 Task: Search one way flight ticket for 2 adults, 2 children, 2 infants in seat in first from Shreveport: Shreveport Regional Airport to Springfield: Abraham Lincoln Capital Airport on 5-2-2023. Choice of flights is Southwest. Number of bags: 7 checked bags. Price is upto 96000. Outbound departure time preference is 14:15.
Action: Mouse moved to (322, 270)
Screenshot: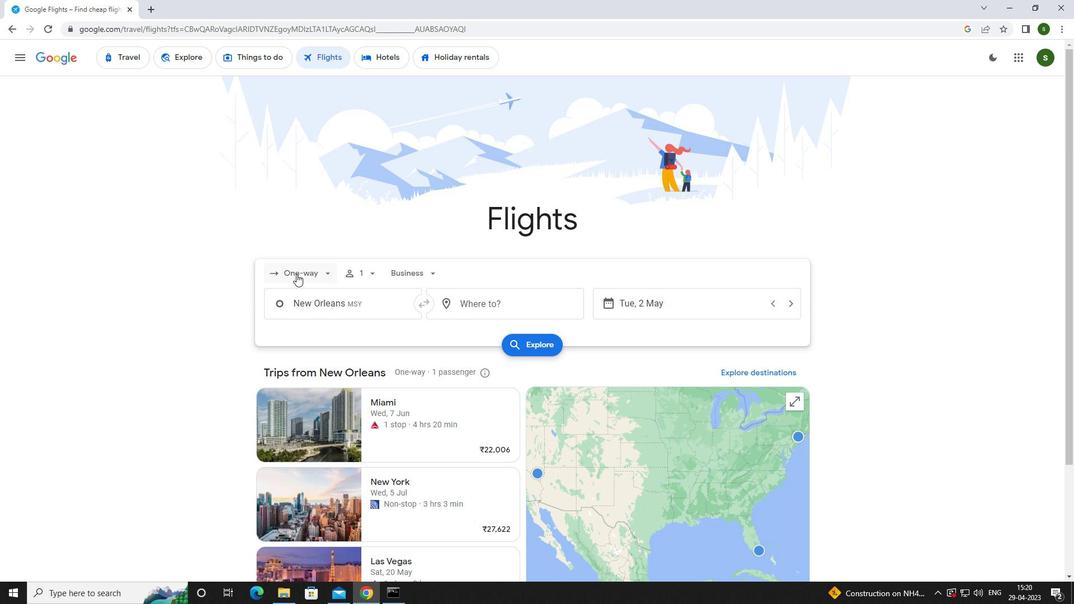 
Action: Mouse pressed left at (322, 270)
Screenshot: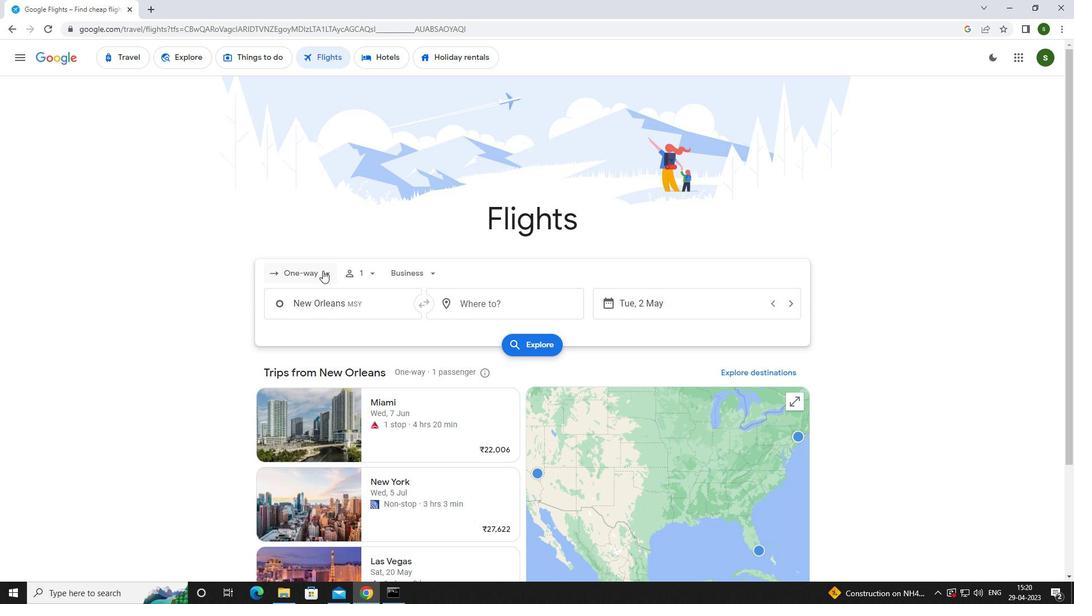 
Action: Mouse moved to (324, 324)
Screenshot: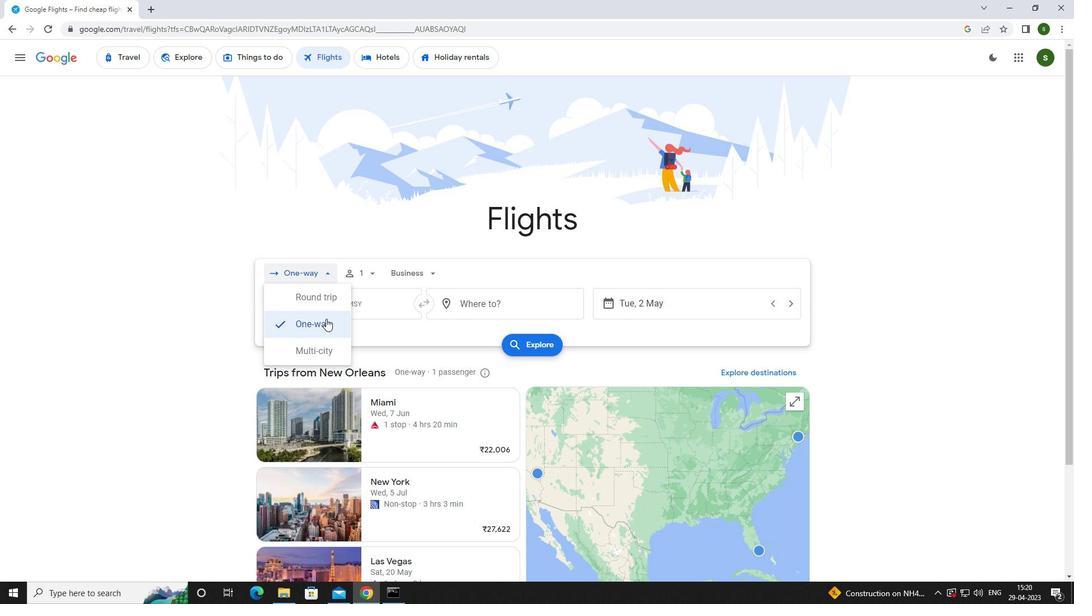 
Action: Mouse pressed left at (324, 324)
Screenshot: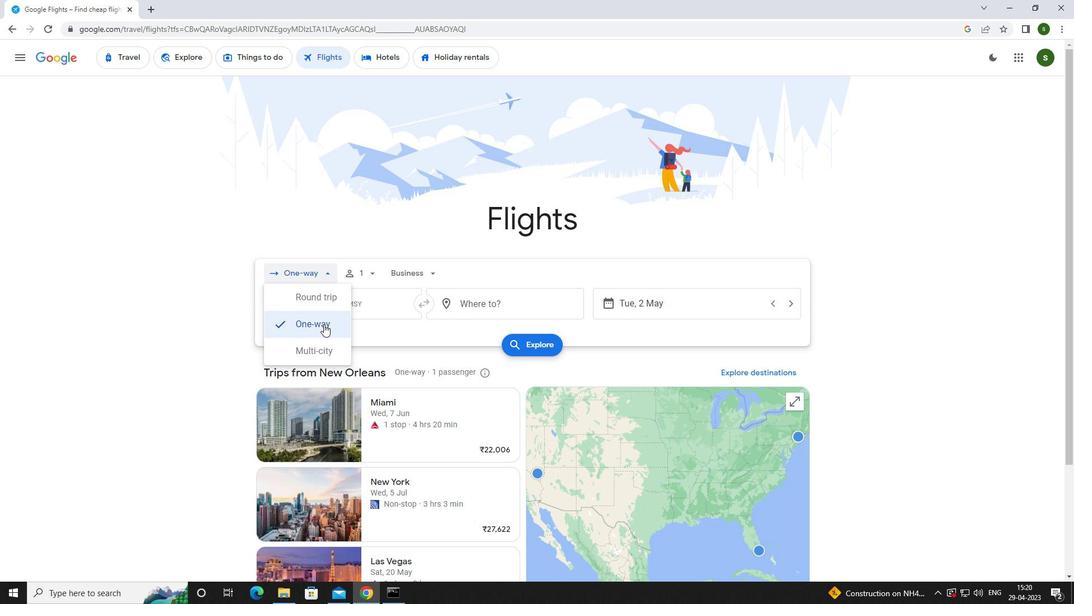 
Action: Mouse moved to (369, 278)
Screenshot: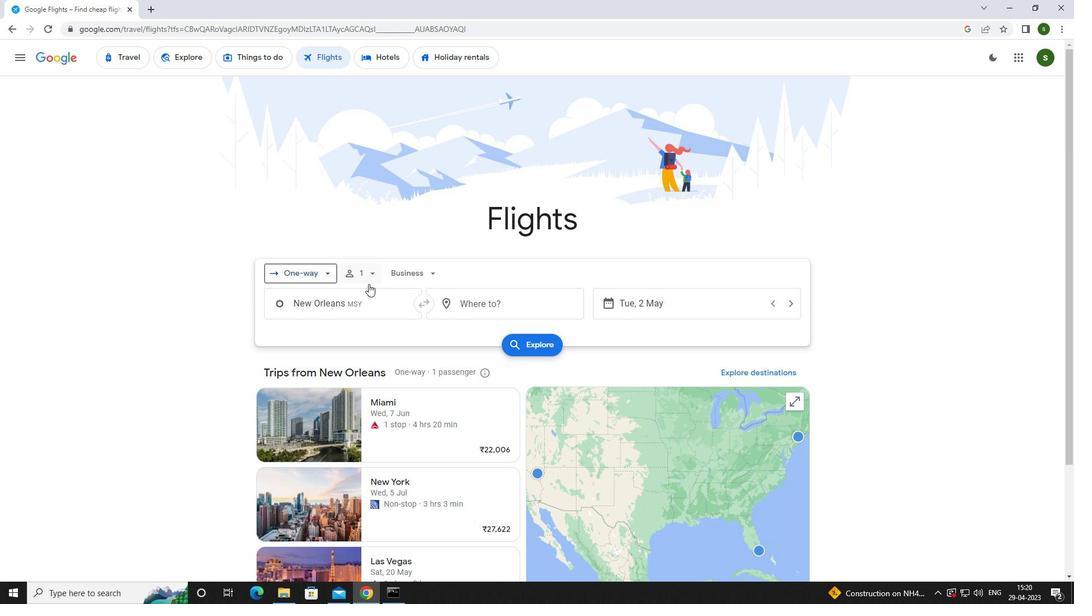 
Action: Mouse pressed left at (369, 278)
Screenshot: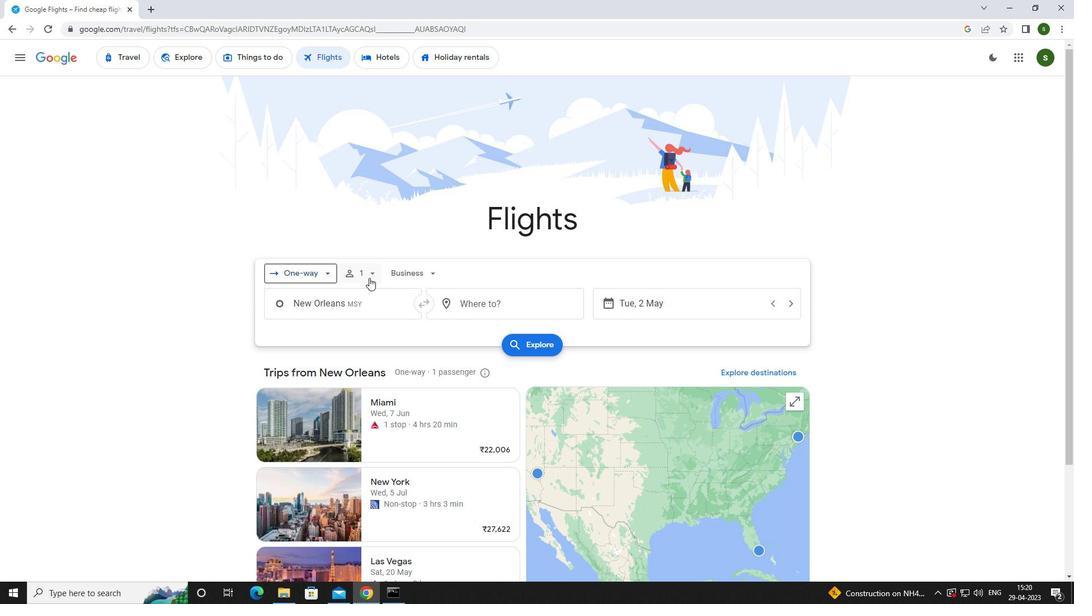 
Action: Mouse moved to (462, 298)
Screenshot: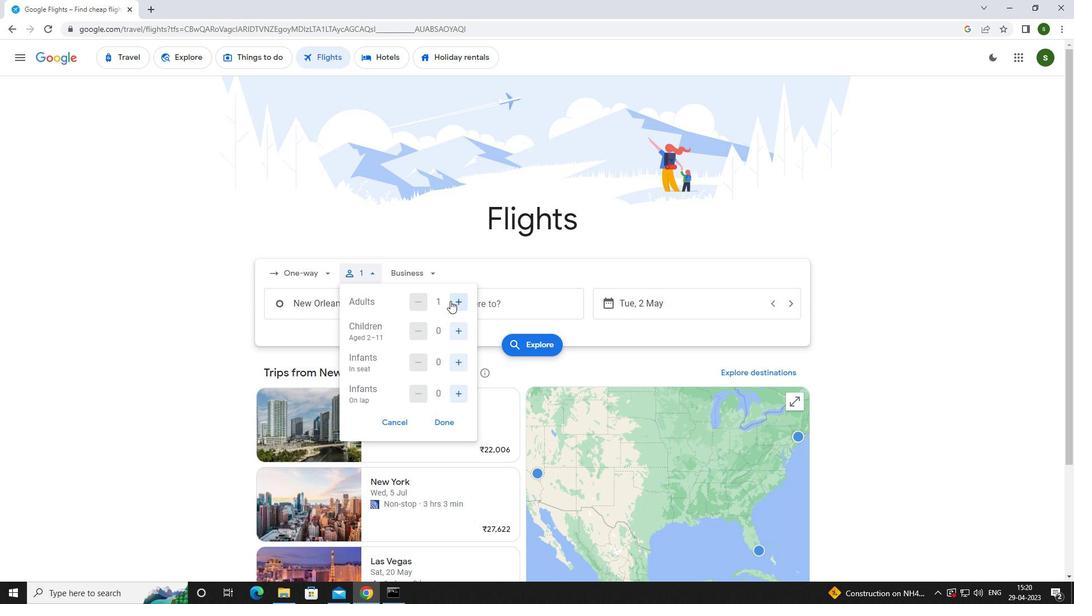 
Action: Mouse pressed left at (462, 298)
Screenshot: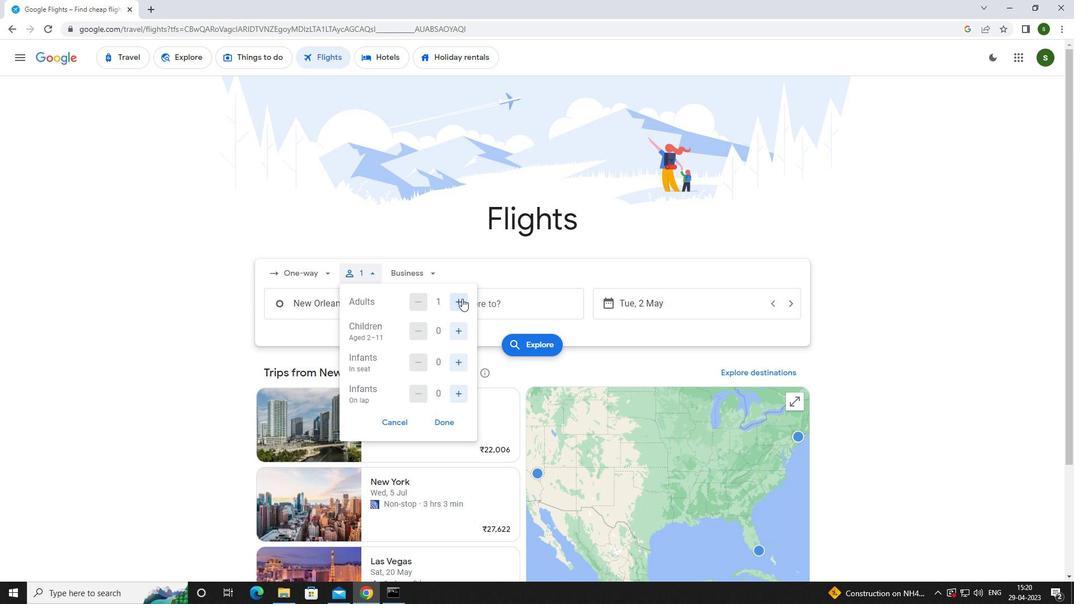 
Action: Mouse moved to (460, 330)
Screenshot: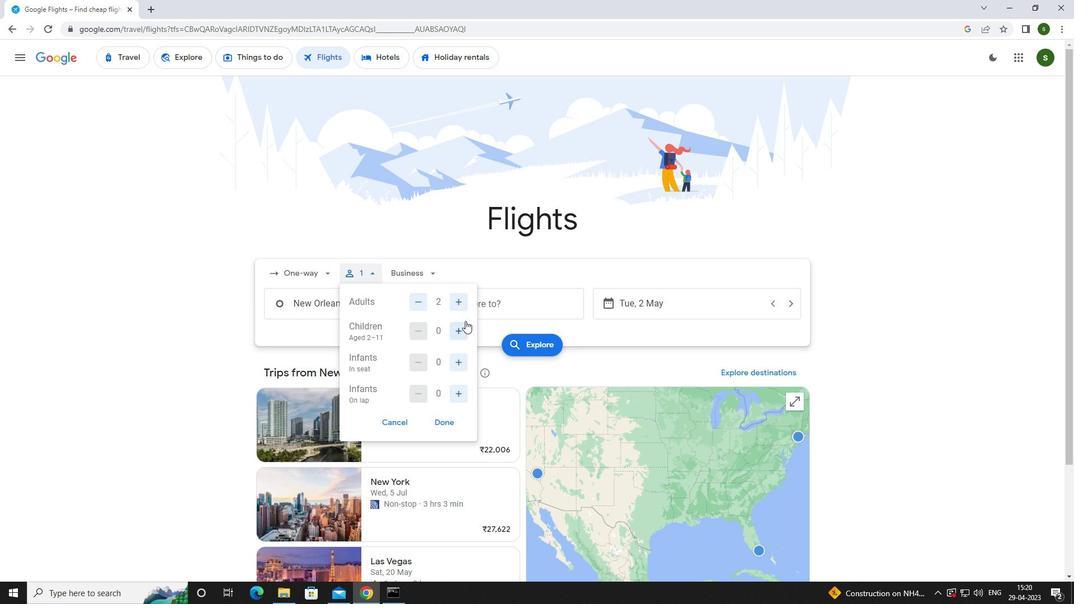 
Action: Mouse pressed left at (460, 330)
Screenshot: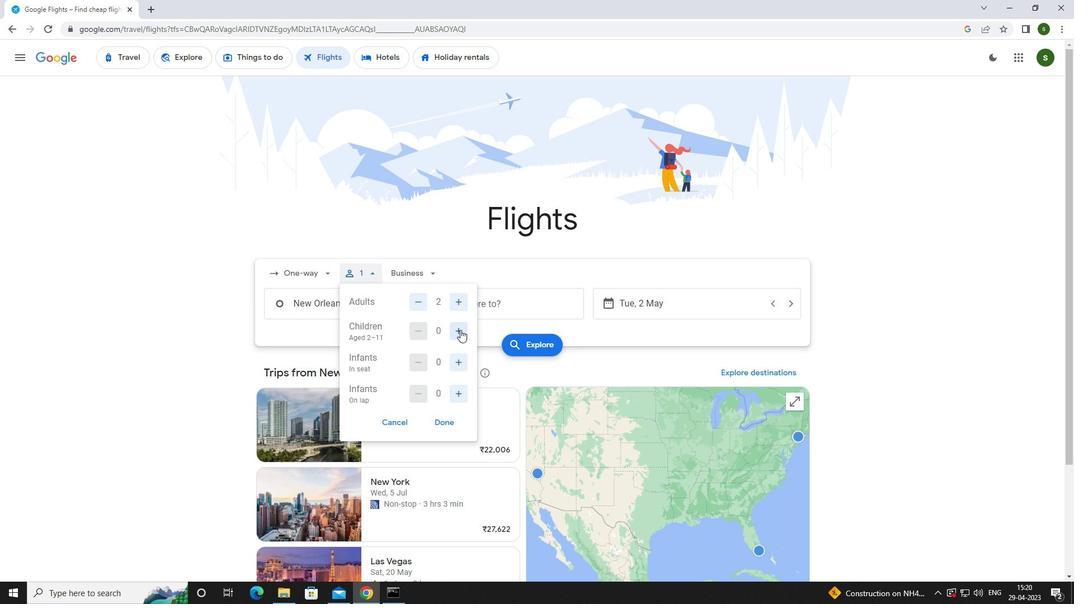 
Action: Mouse pressed left at (460, 330)
Screenshot: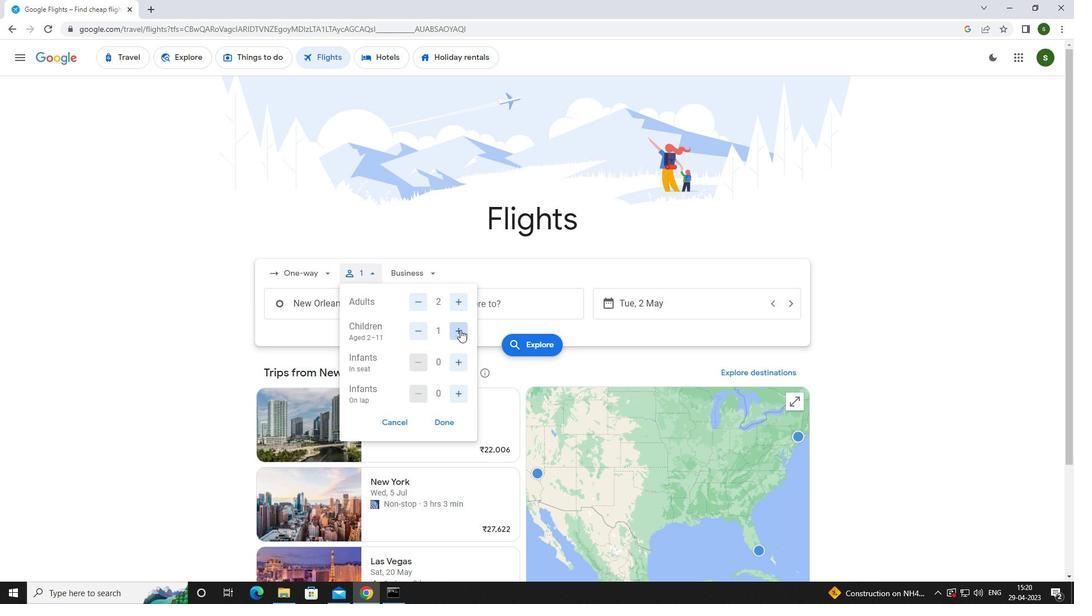 
Action: Mouse moved to (456, 358)
Screenshot: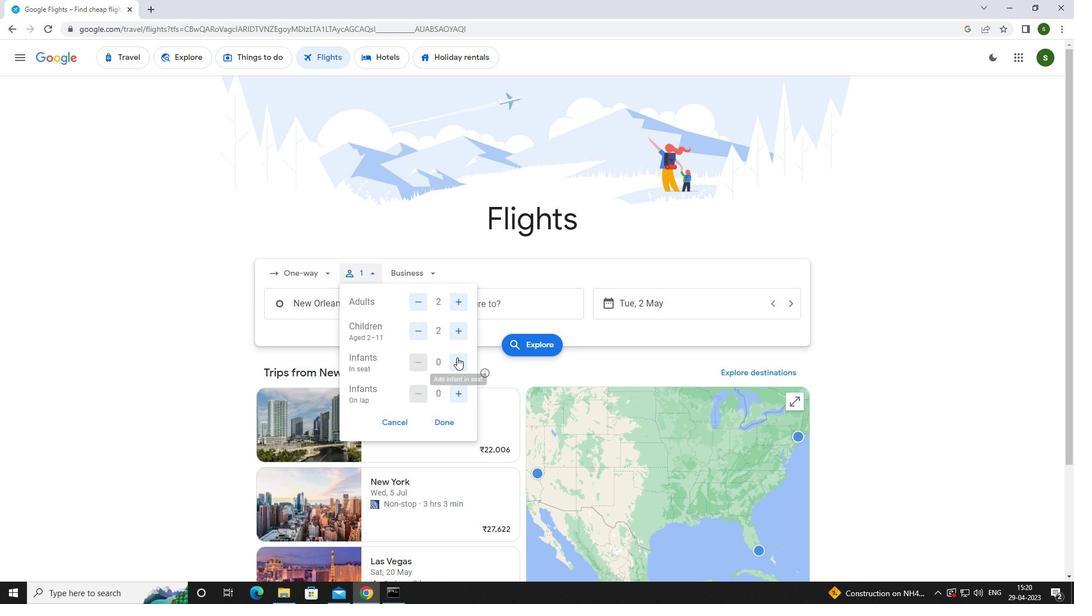 
Action: Mouse pressed left at (456, 358)
Screenshot: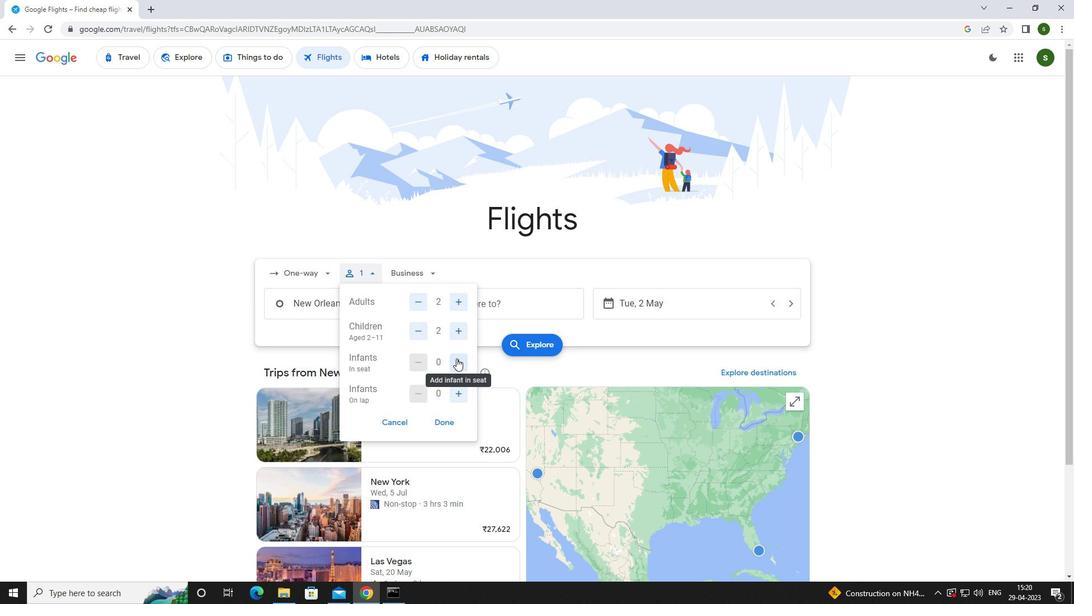 
Action: Mouse pressed left at (456, 358)
Screenshot: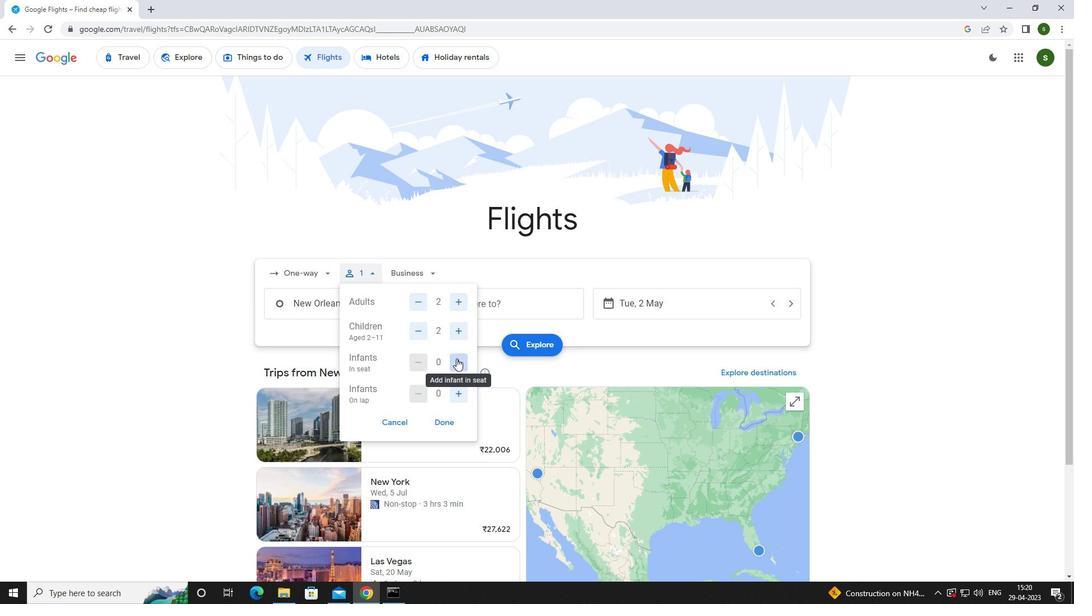 
Action: Mouse moved to (429, 275)
Screenshot: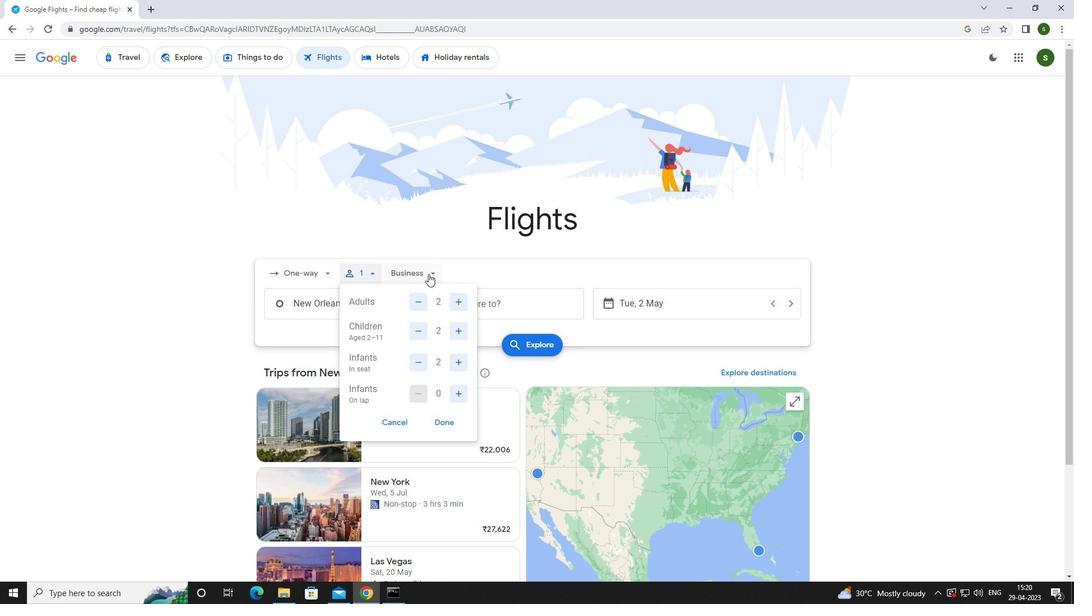 
Action: Mouse pressed left at (429, 275)
Screenshot: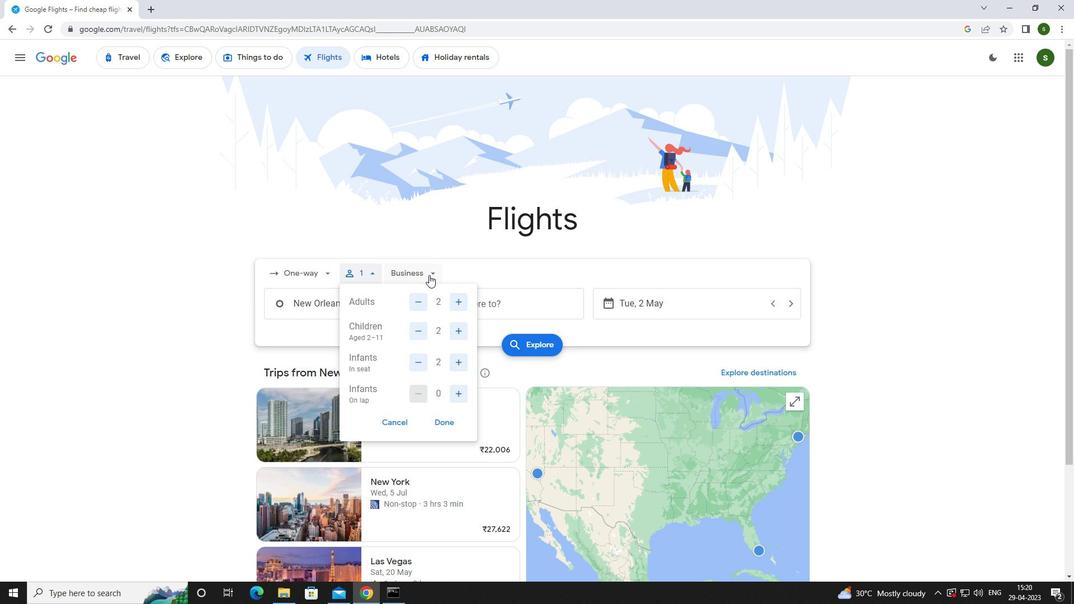 
Action: Mouse moved to (436, 372)
Screenshot: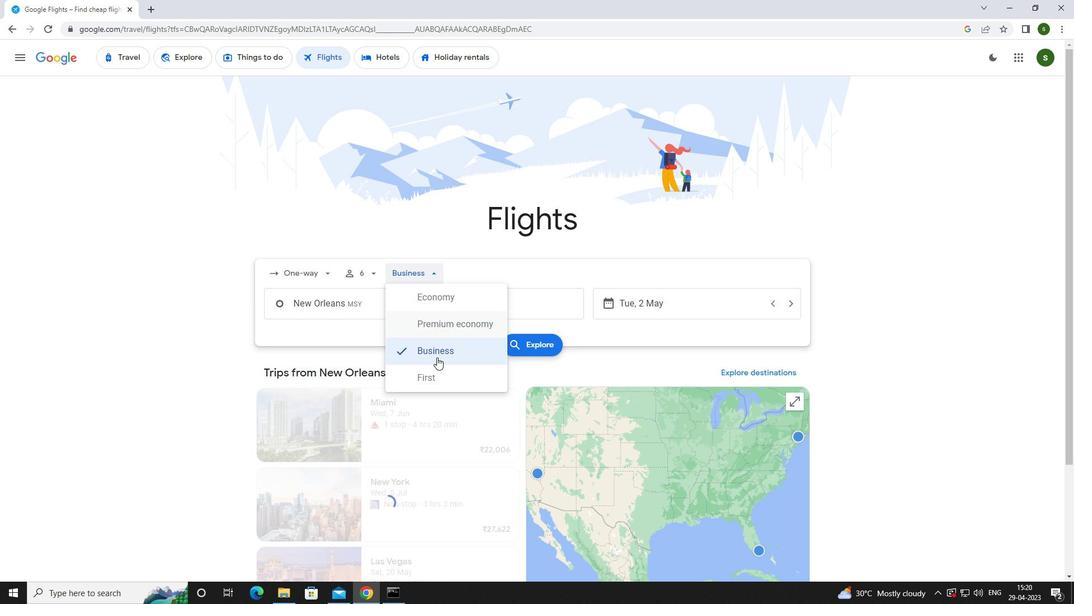 
Action: Mouse pressed left at (436, 372)
Screenshot: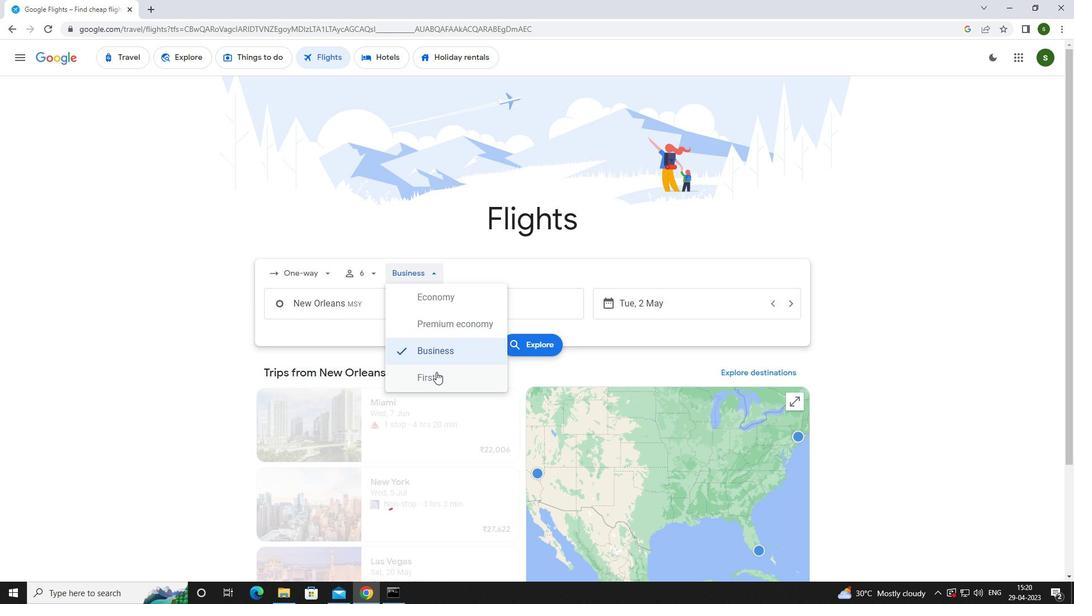 
Action: Mouse moved to (363, 303)
Screenshot: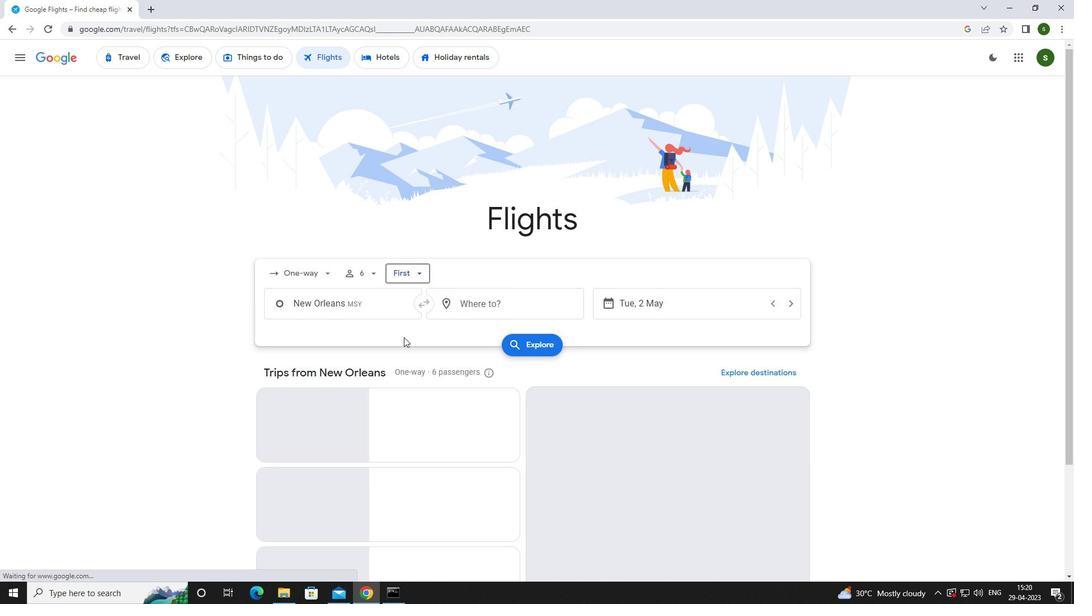 
Action: Mouse pressed left at (363, 303)
Screenshot: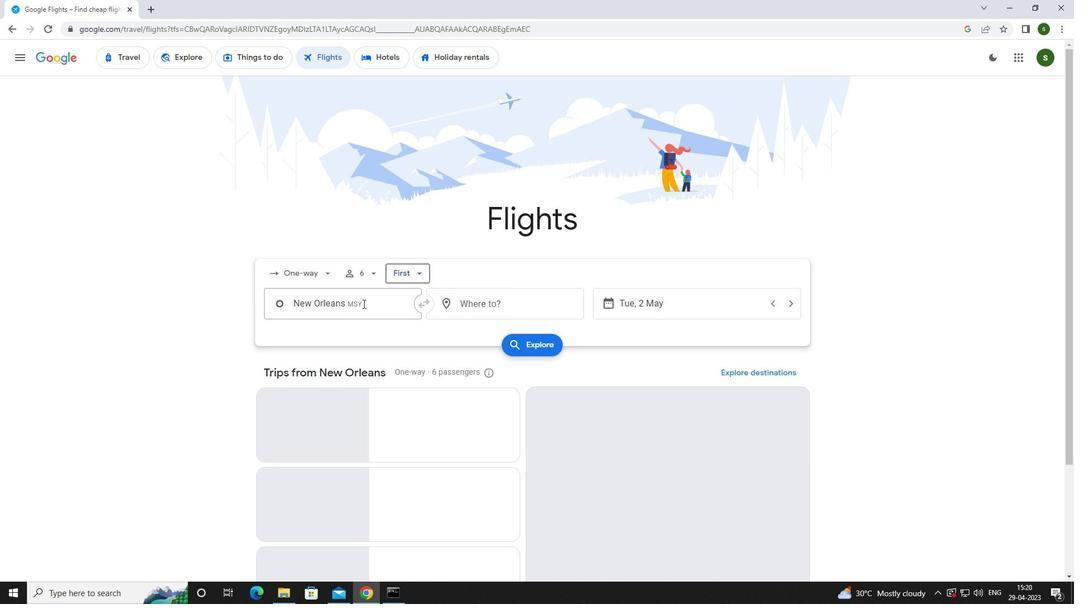 
Action: Key pressed s<Key.caps_lock>hreveport
Screenshot: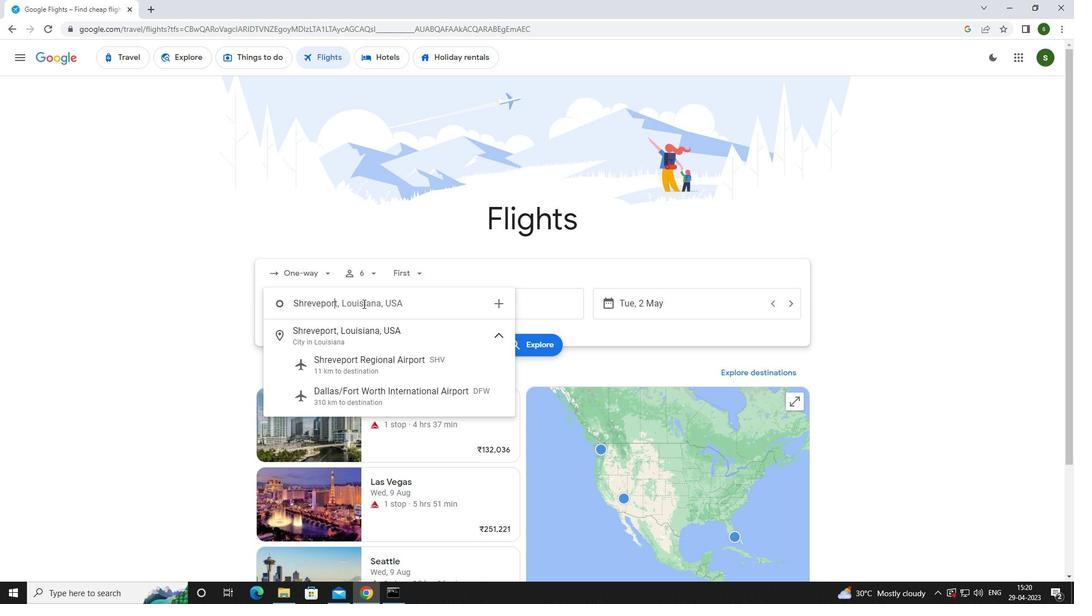 
Action: Mouse moved to (362, 368)
Screenshot: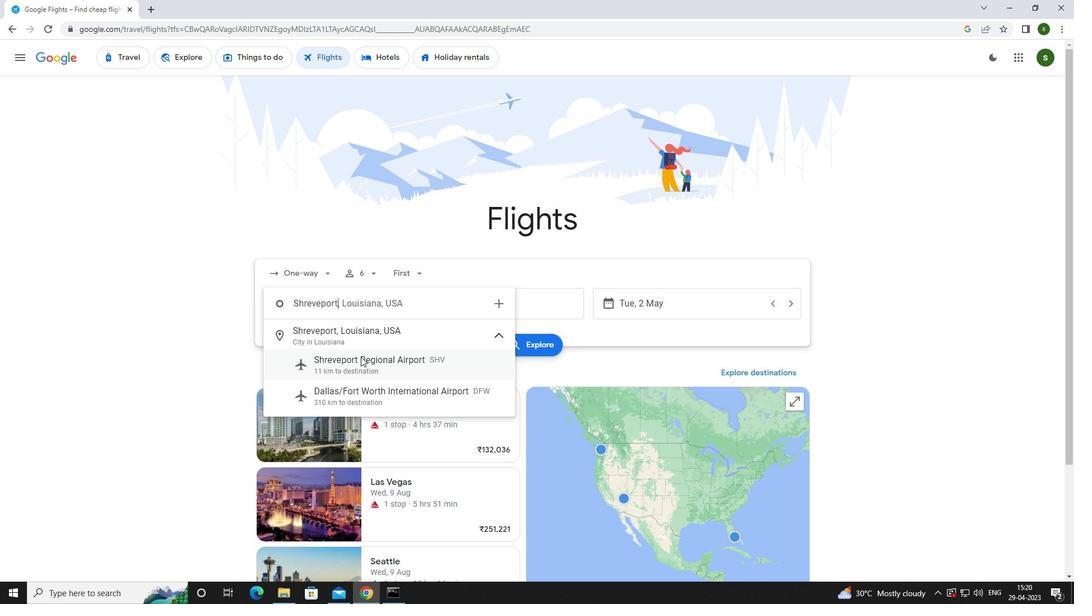 
Action: Mouse pressed left at (362, 368)
Screenshot: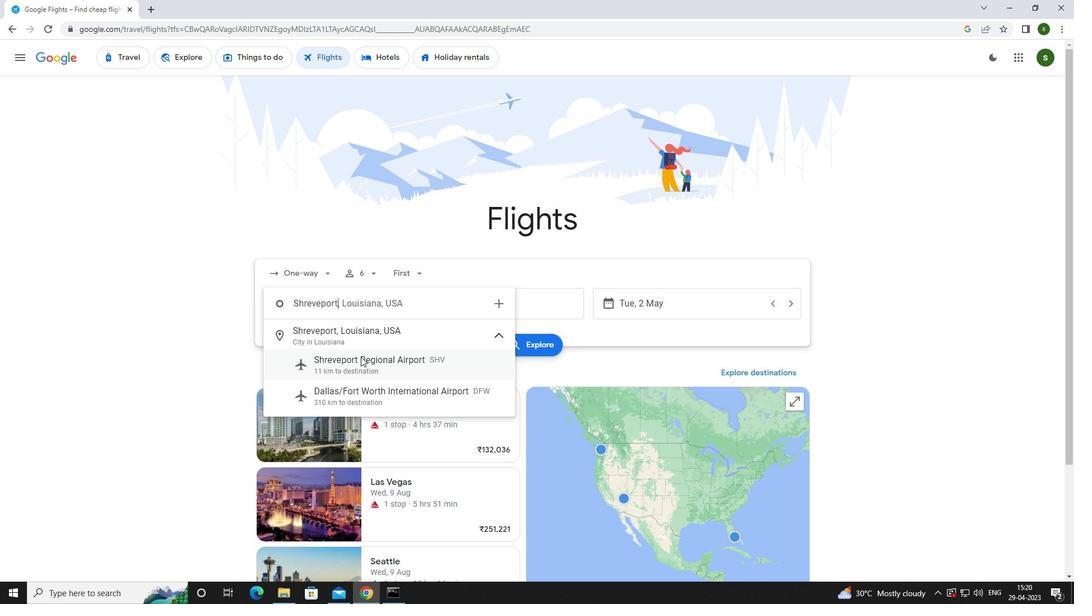 
Action: Mouse moved to (462, 305)
Screenshot: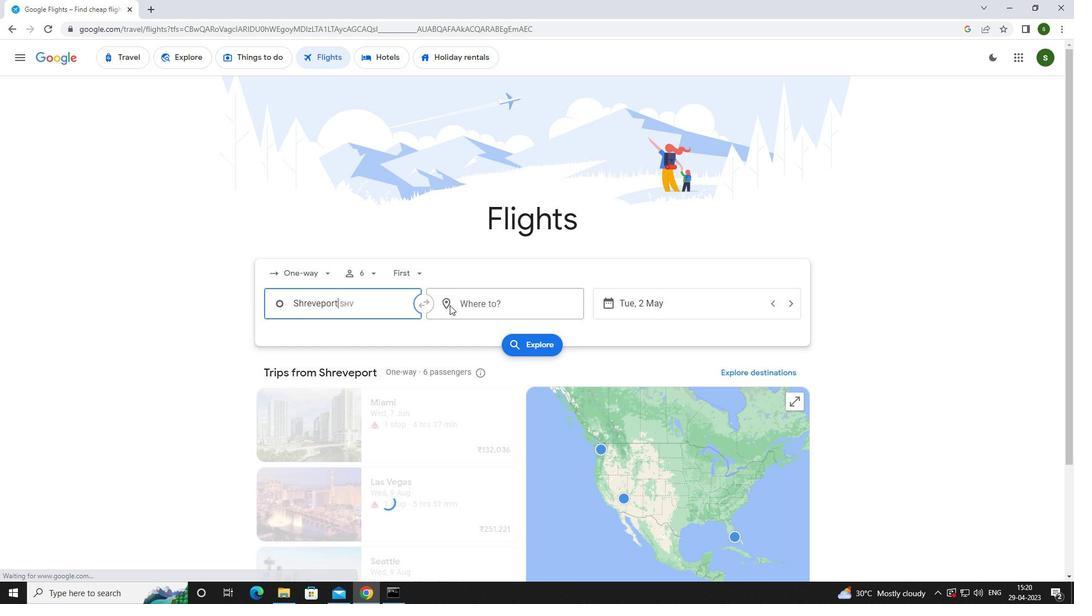 
Action: Mouse pressed left at (462, 305)
Screenshot: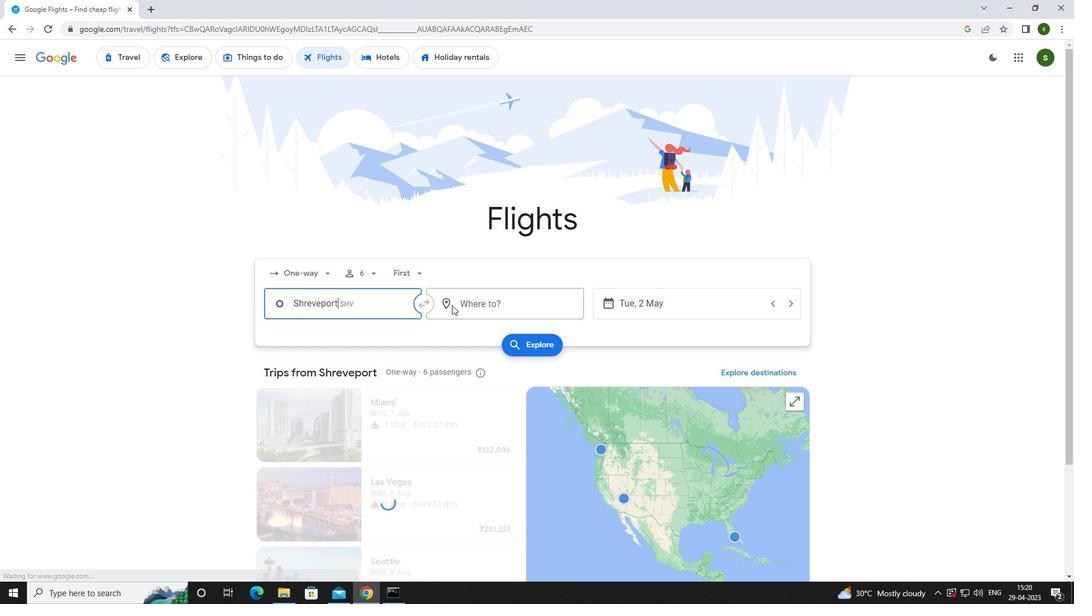 
Action: Mouse moved to (462, 305)
Screenshot: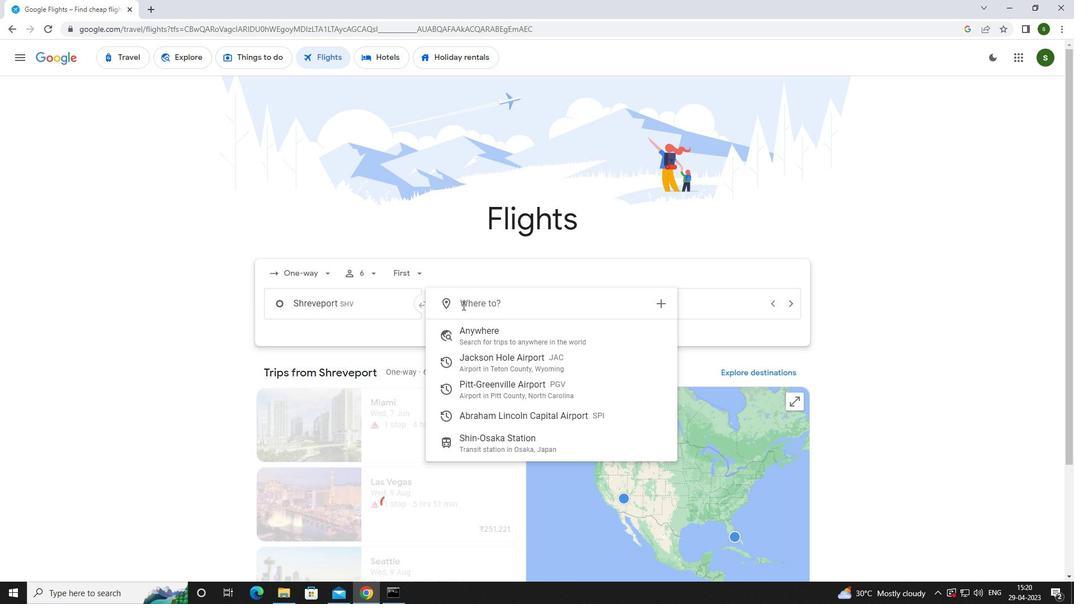 
Action: Key pressed <Key.caps_lock>s<Key.caps_lock>pringfield
Screenshot: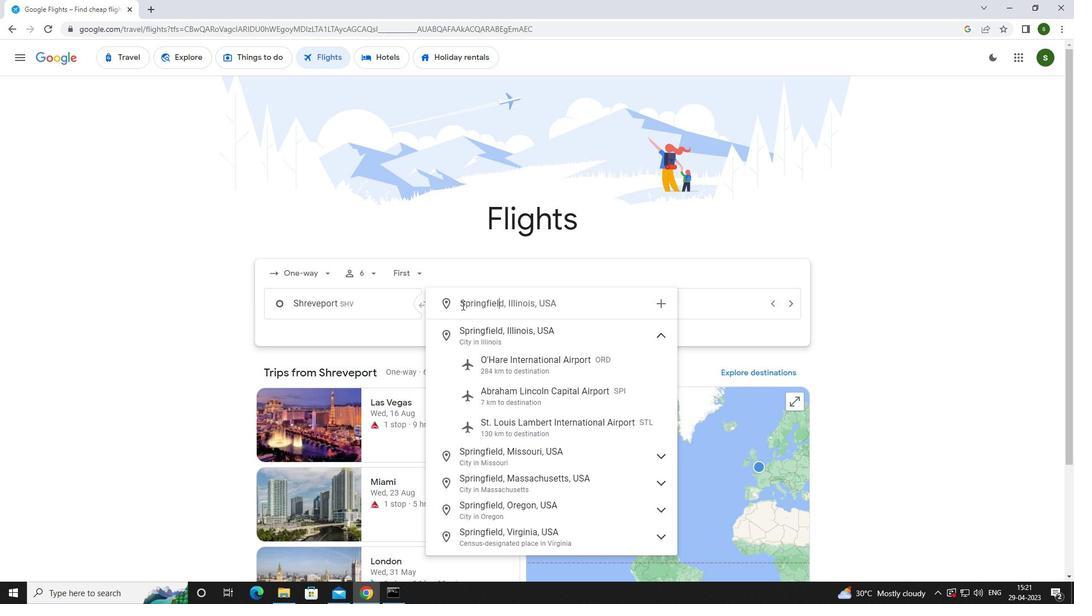 
Action: Mouse moved to (488, 388)
Screenshot: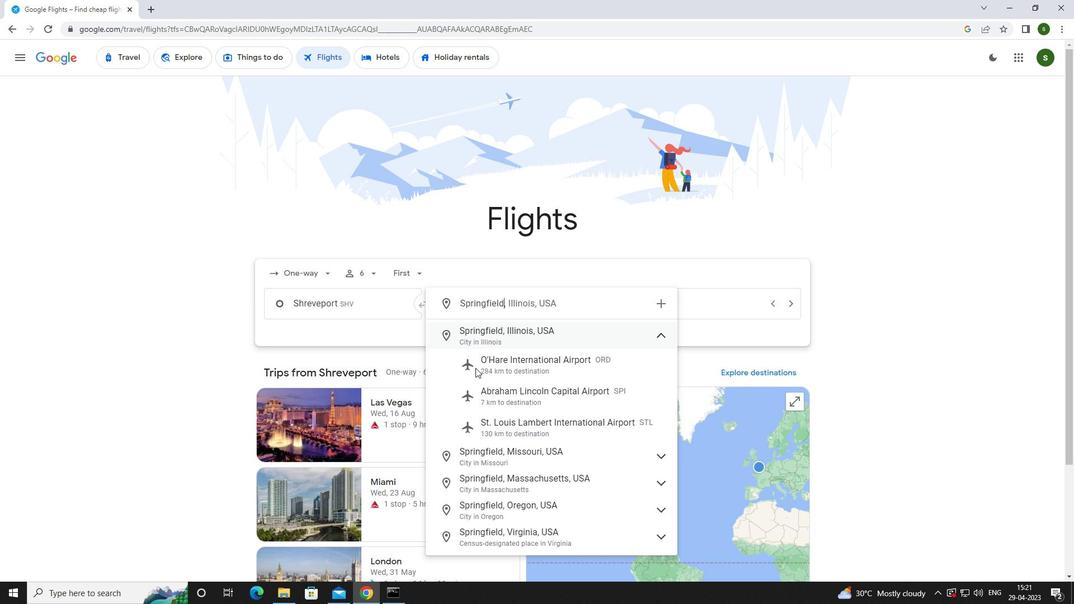 
Action: Mouse pressed left at (488, 388)
Screenshot: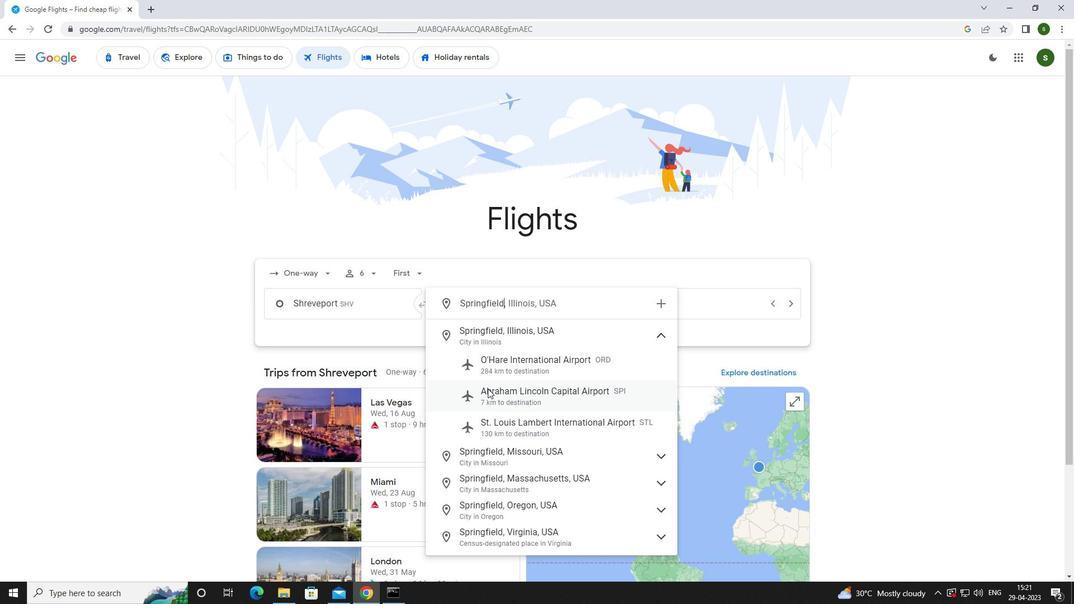 
Action: Mouse moved to (702, 308)
Screenshot: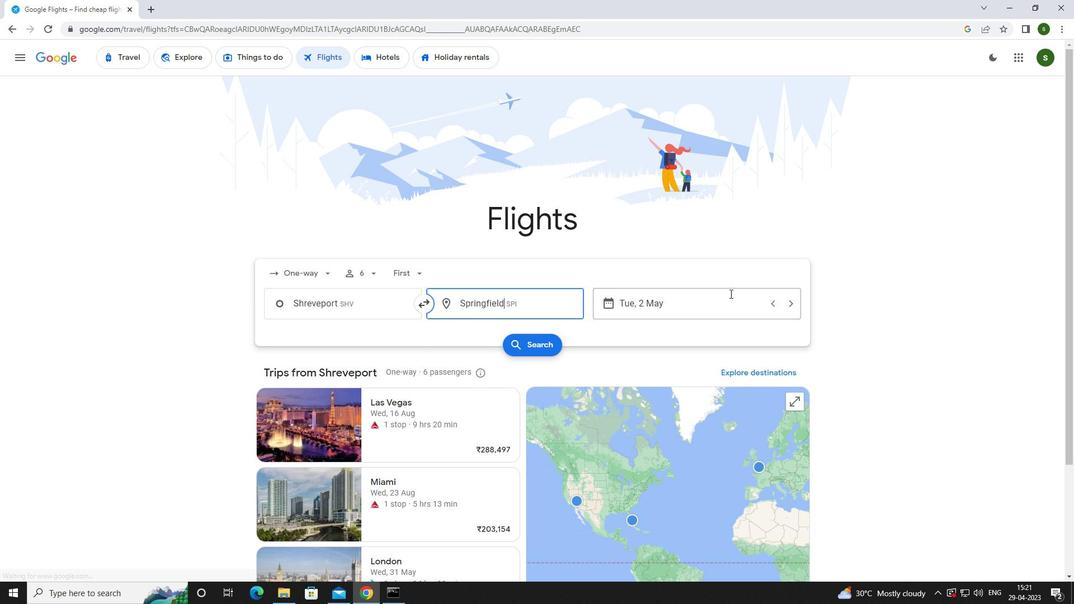 
Action: Mouse pressed left at (702, 308)
Screenshot: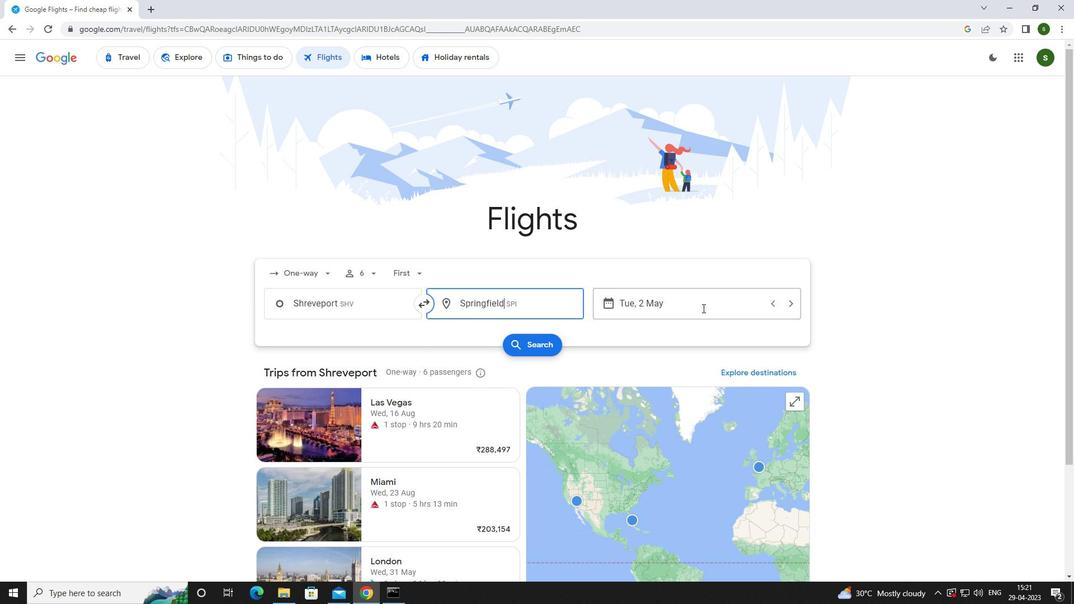 
Action: Mouse moved to (668, 368)
Screenshot: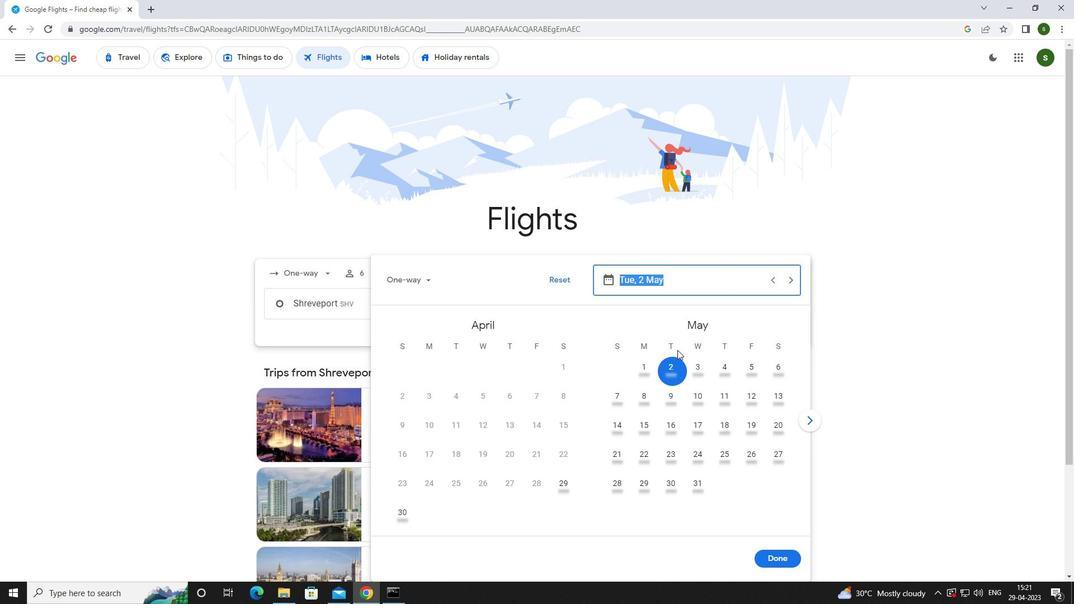 
Action: Mouse pressed left at (668, 368)
Screenshot: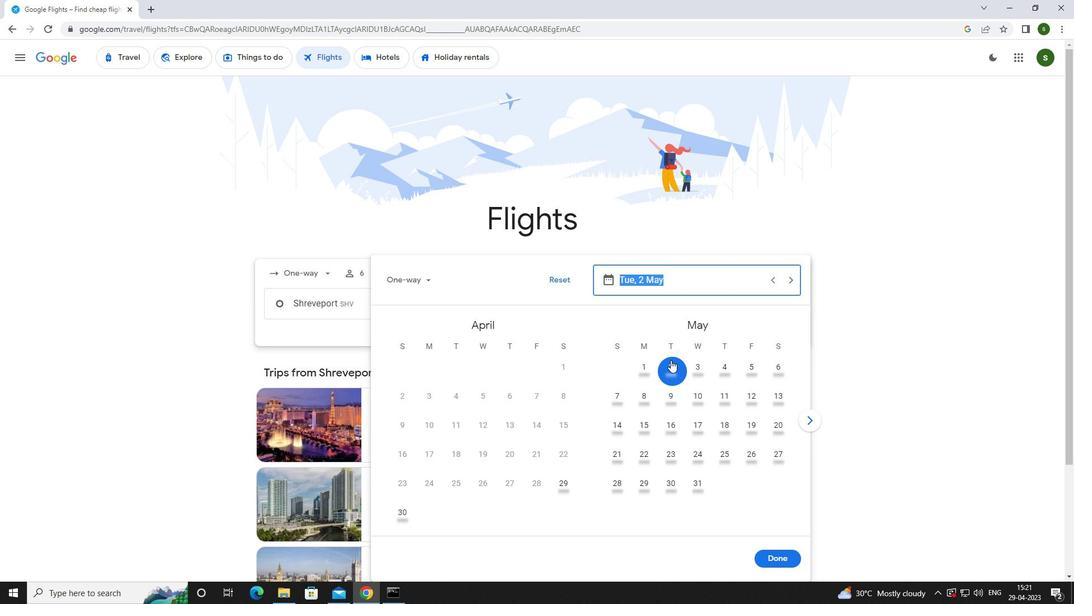 
Action: Mouse moved to (776, 564)
Screenshot: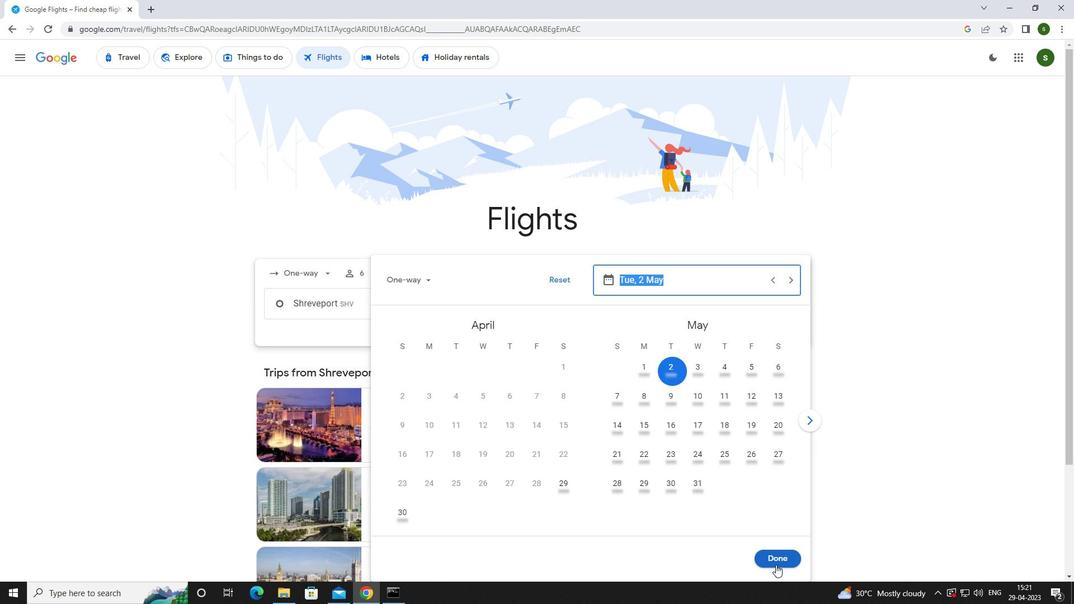 
Action: Mouse pressed left at (776, 564)
Screenshot: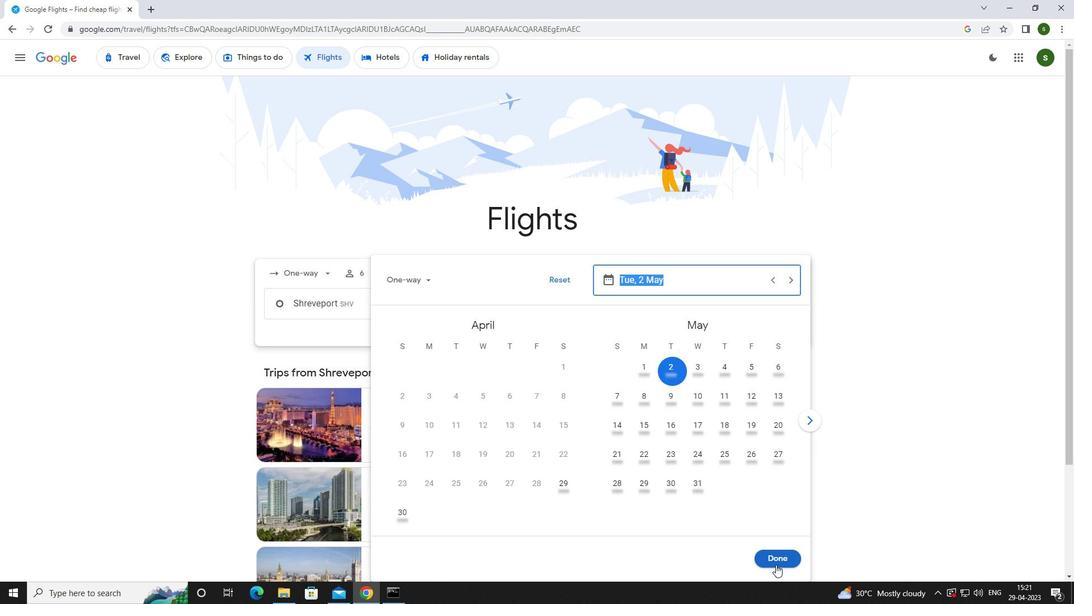 
Action: Mouse moved to (528, 351)
Screenshot: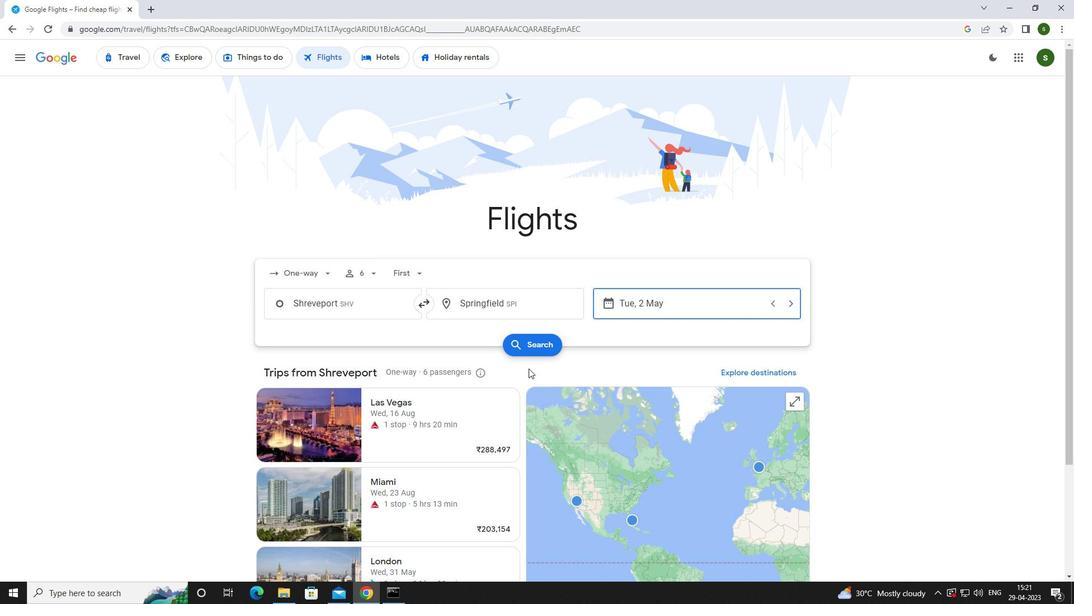 
Action: Mouse pressed left at (528, 351)
Screenshot: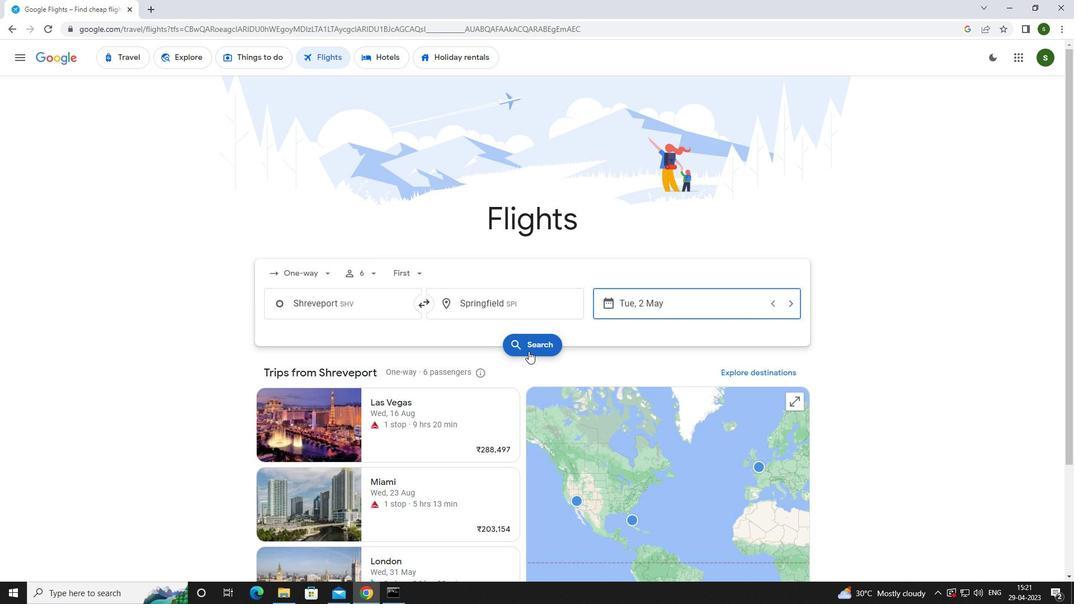 
Action: Mouse moved to (285, 160)
Screenshot: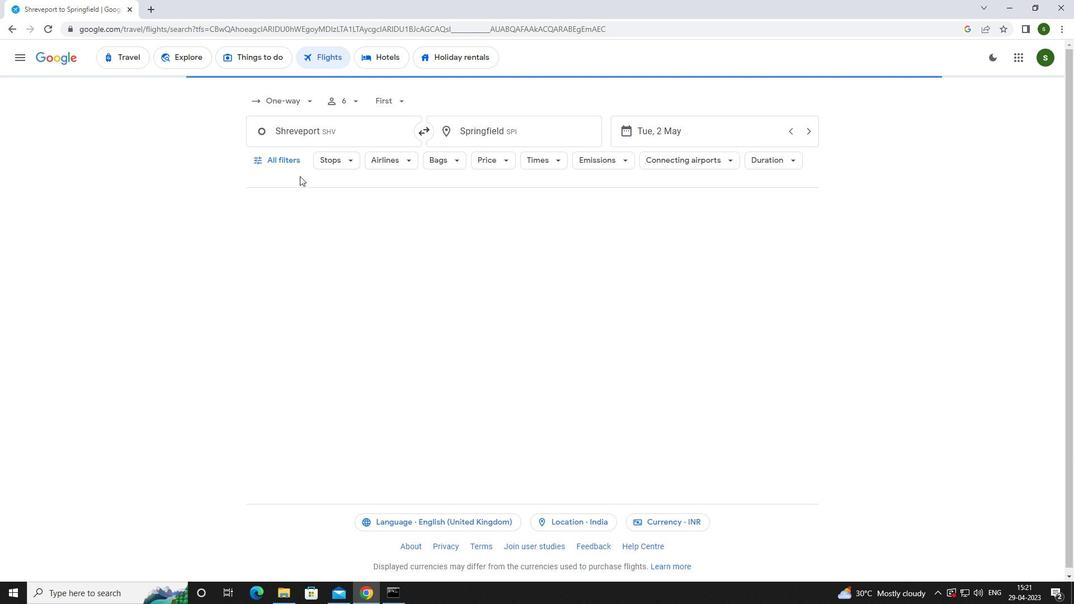 
Action: Mouse pressed left at (285, 160)
Screenshot: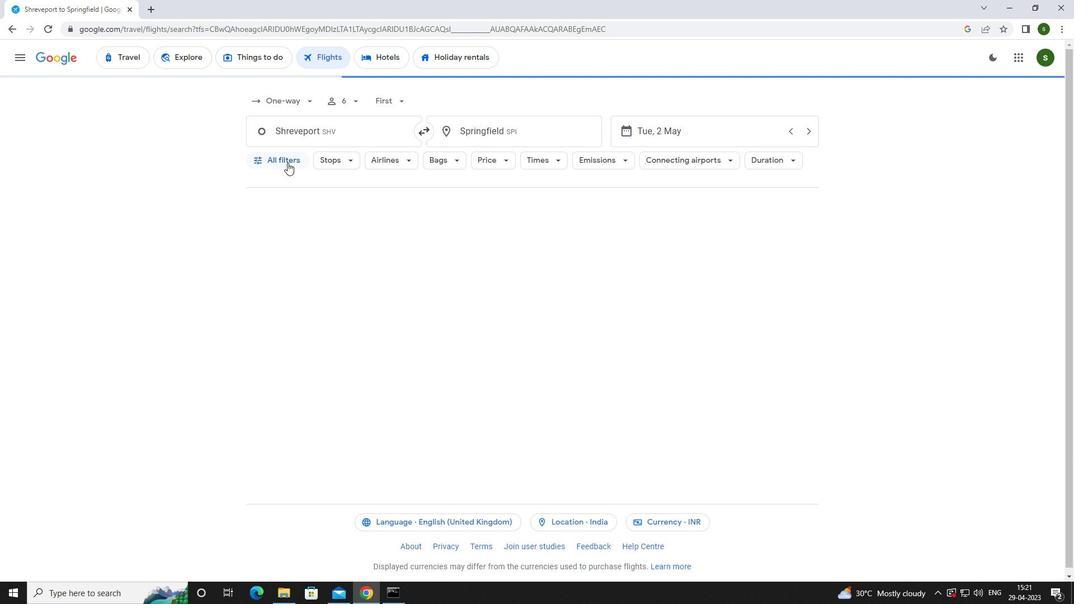 
Action: Mouse moved to (314, 272)
Screenshot: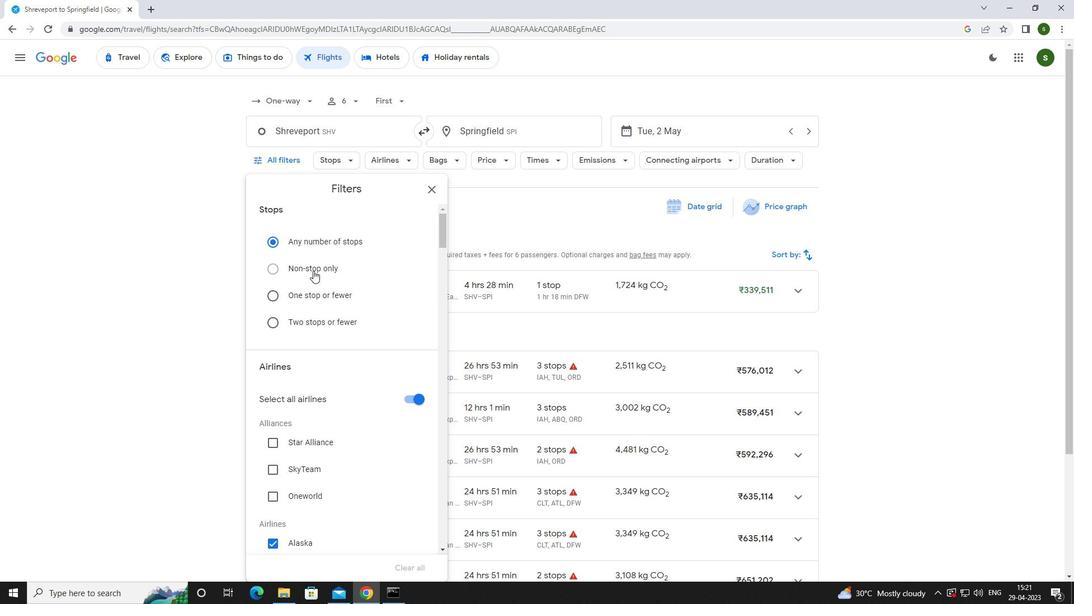 
Action: Mouse scrolled (314, 271) with delta (0, 0)
Screenshot: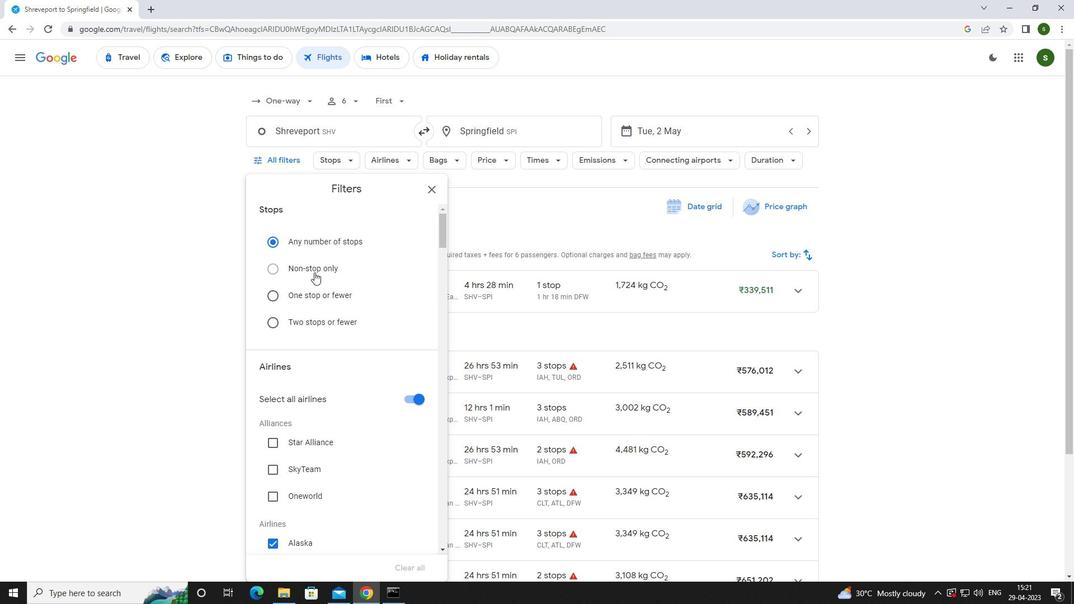 
Action: Mouse moved to (421, 344)
Screenshot: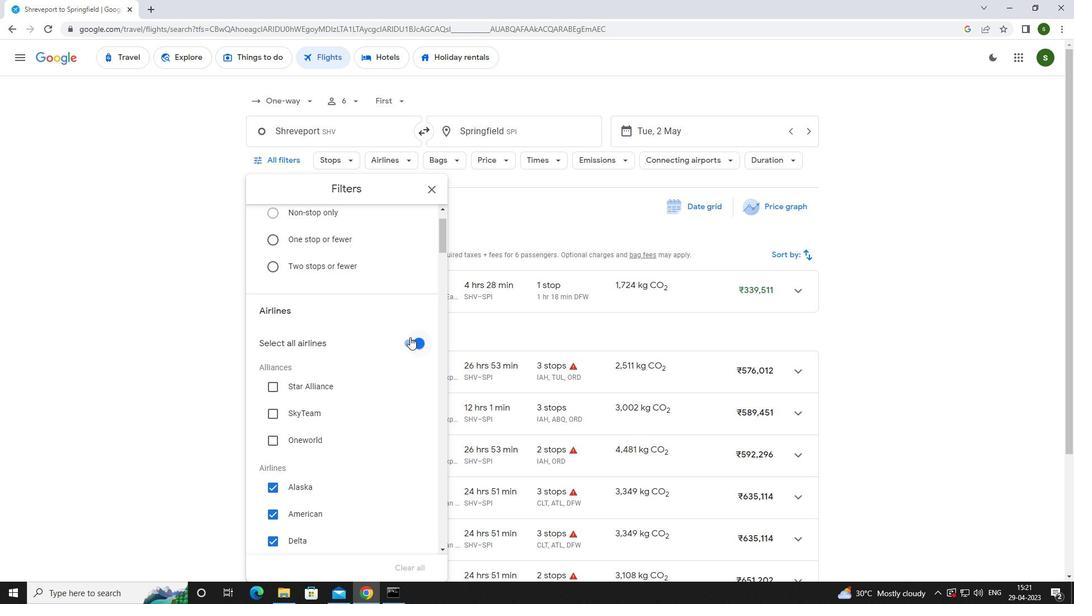 
Action: Mouse pressed left at (421, 344)
Screenshot: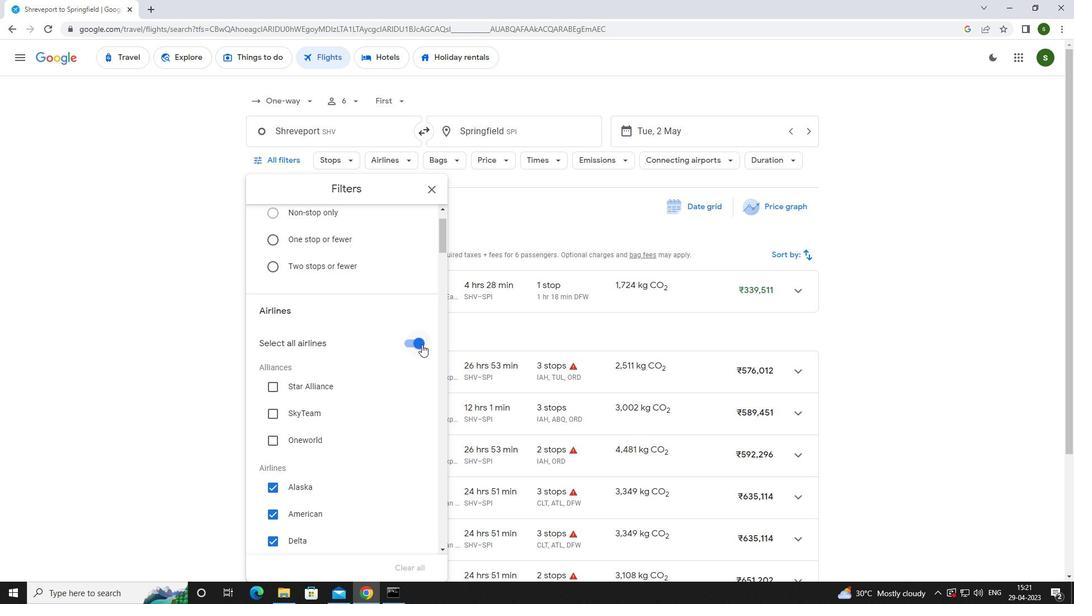 
Action: Mouse moved to (357, 327)
Screenshot: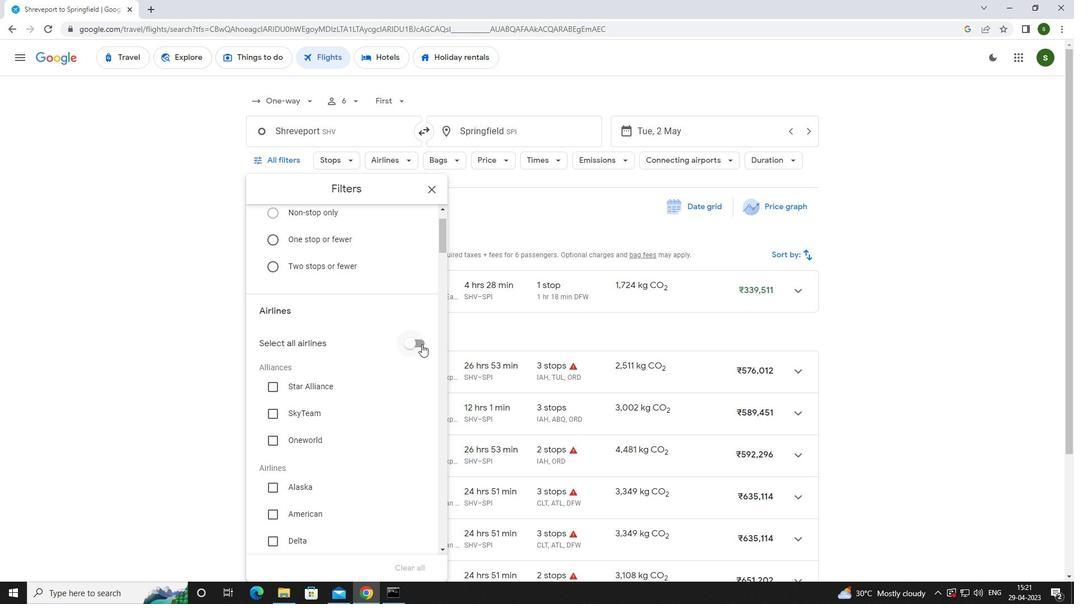
Action: Mouse scrolled (357, 326) with delta (0, 0)
Screenshot: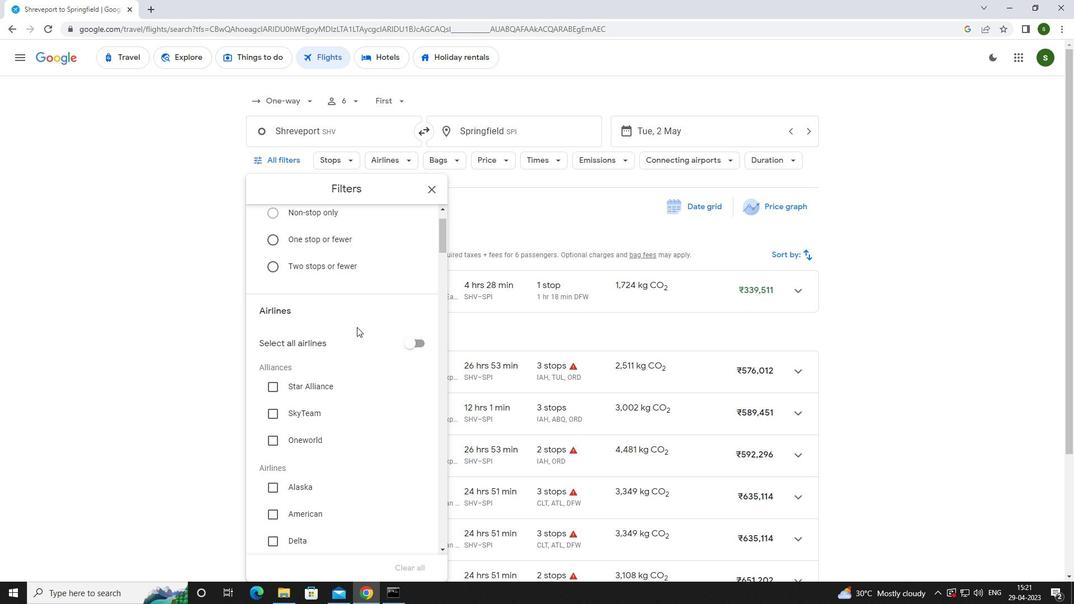 
Action: Mouse scrolled (357, 326) with delta (0, 0)
Screenshot: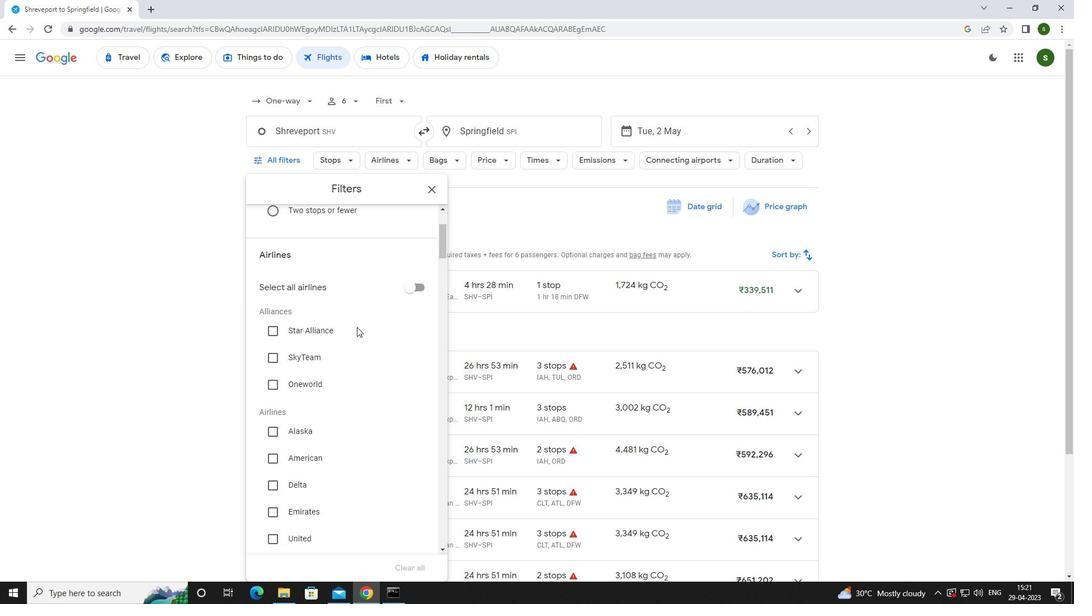 
Action: Mouse scrolled (357, 326) with delta (0, 0)
Screenshot: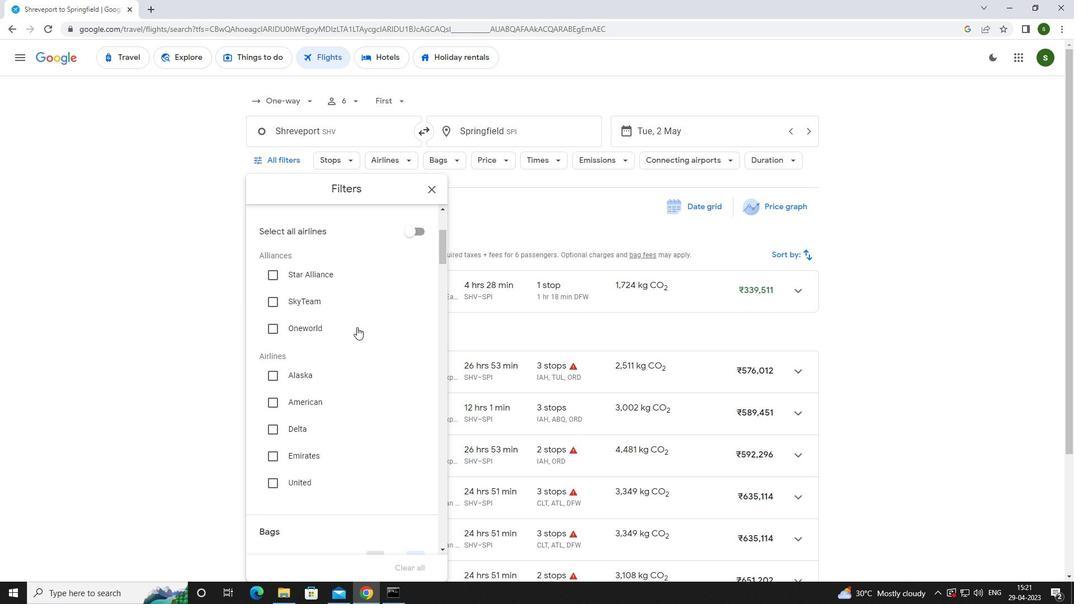 
Action: Mouse scrolled (357, 326) with delta (0, 0)
Screenshot: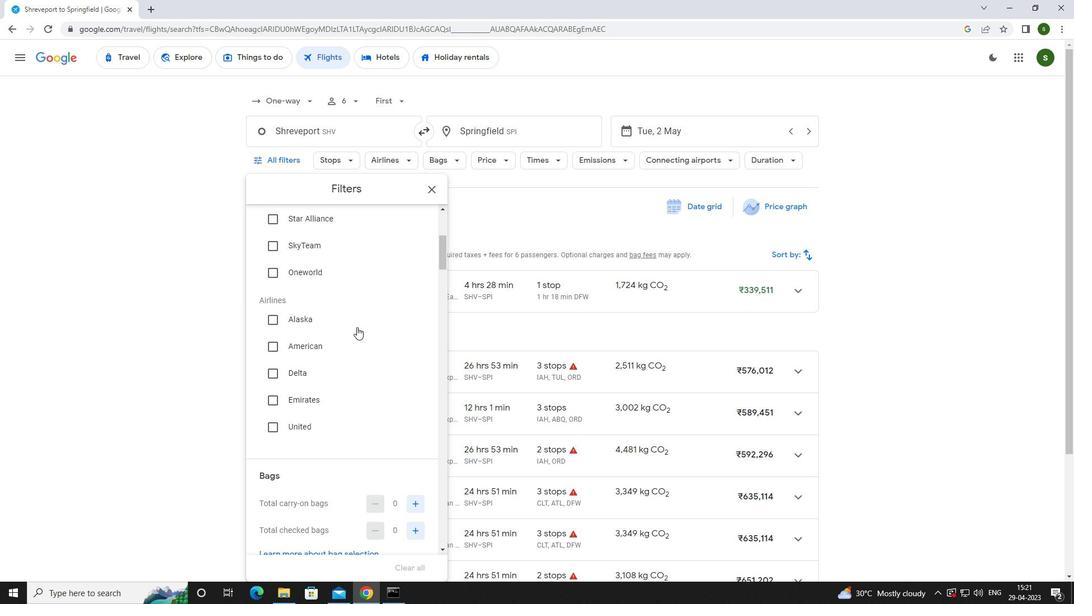 
Action: Mouse scrolled (357, 326) with delta (0, 0)
Screenshot: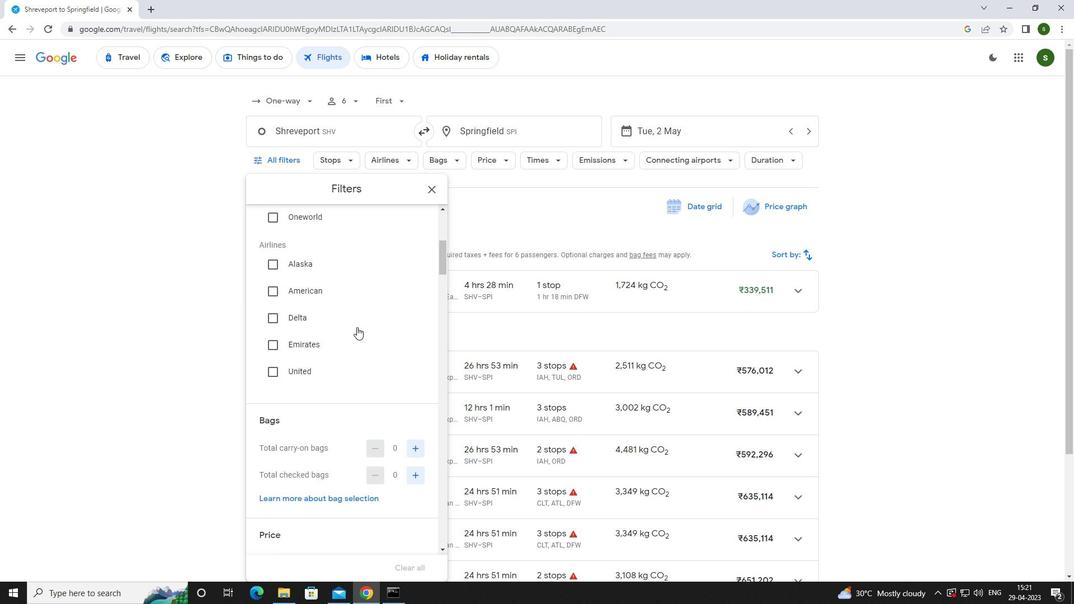 
Action: Mouse scrolled (357, 326) with delta (0, 0)
Screenshot: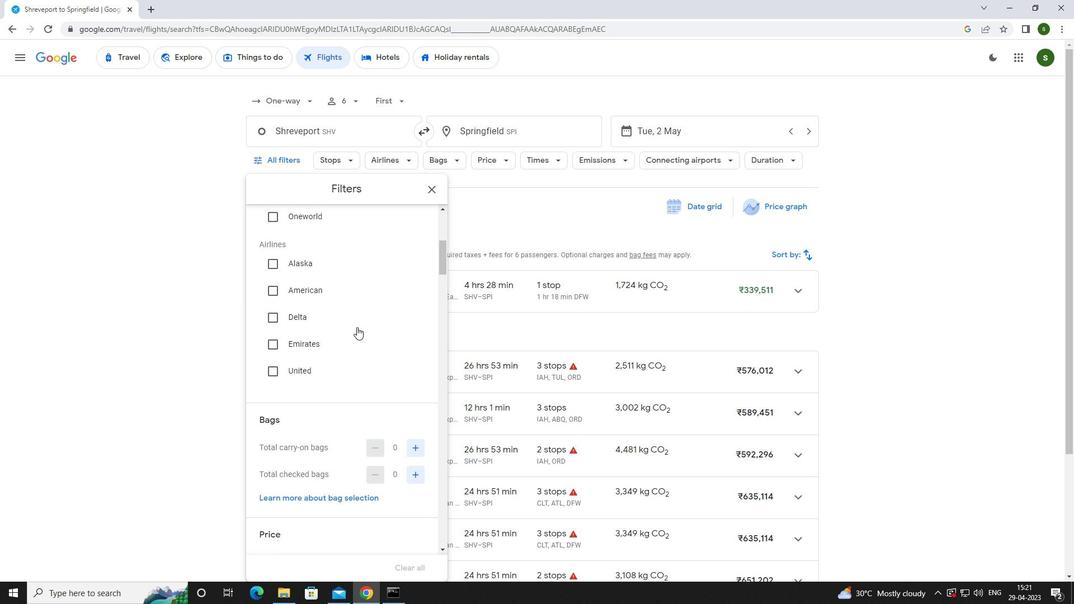 
Action: Mouse scrolled (357, 326) with delta (0, 0)
Screenshot: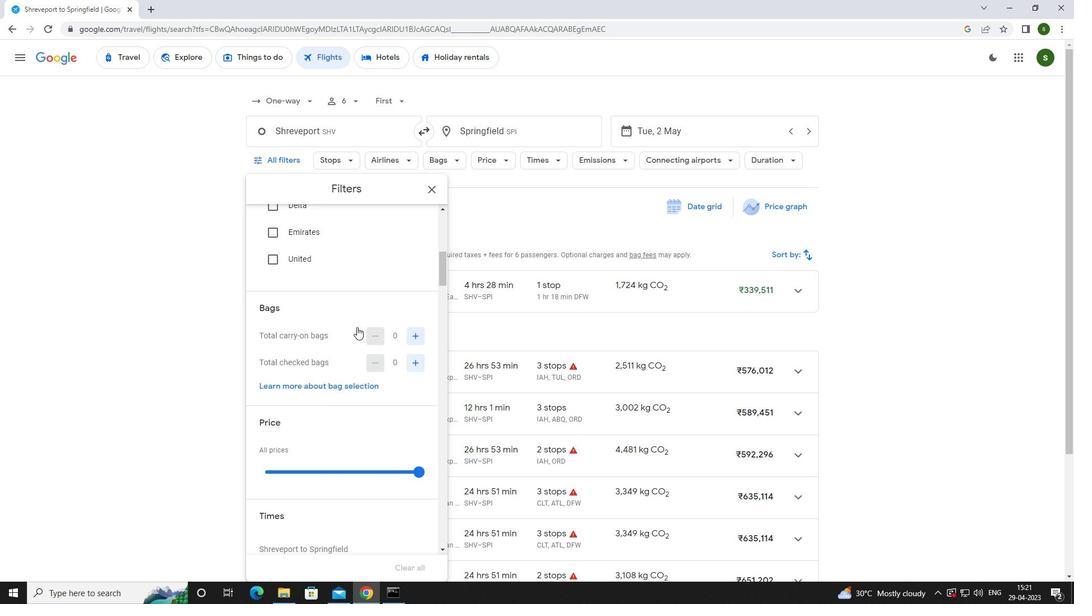
Action: Mouse moved to (413, 304)
Screenshot: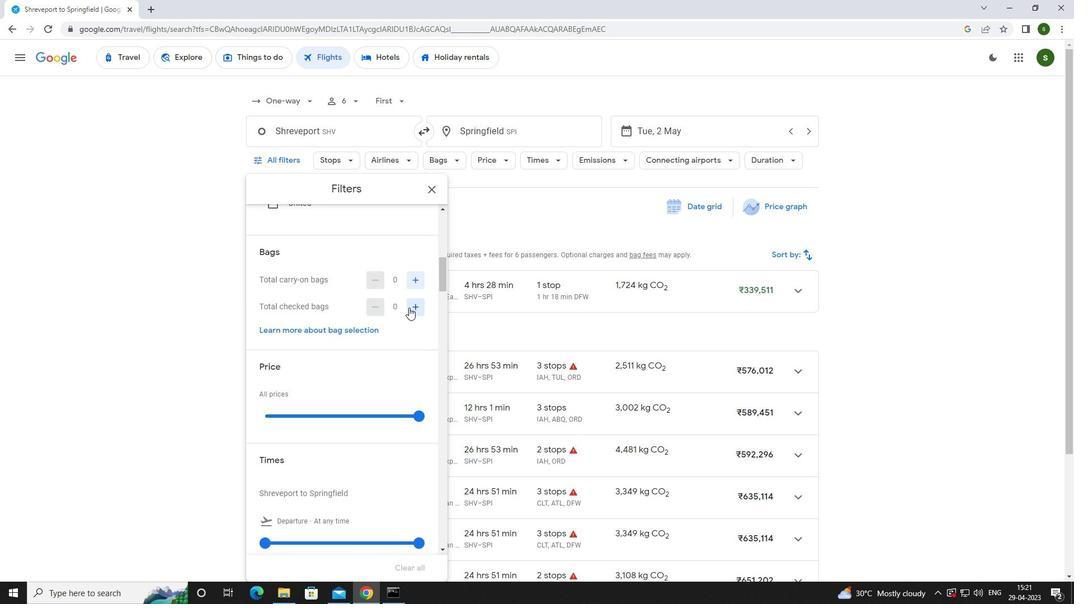 
Action: Mouse pressed left at (413, 304)
Screenshot: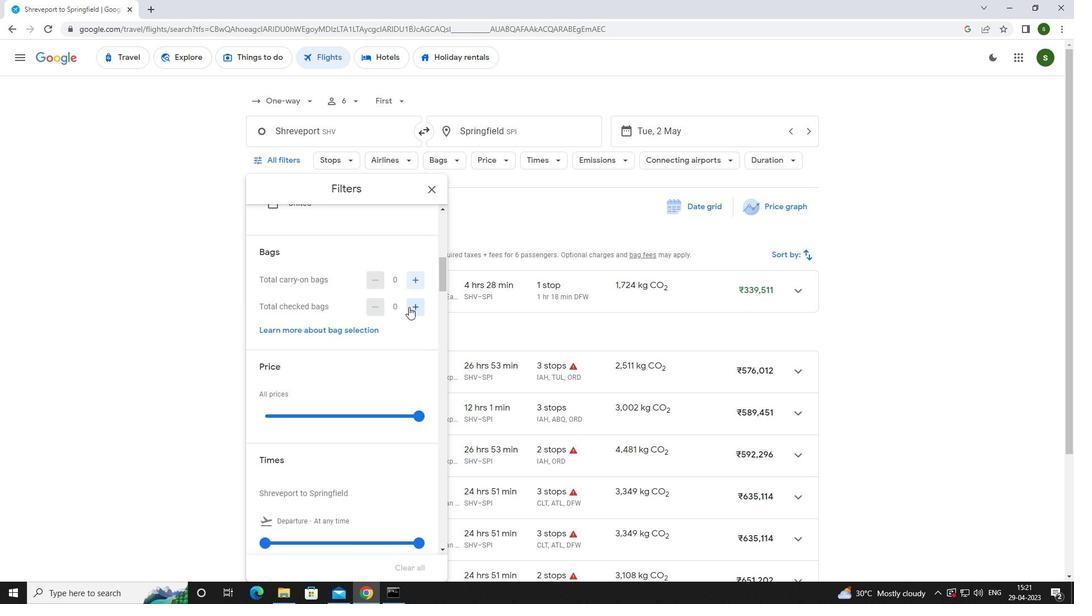 
Action: Mouse pressed left at (413, 304)
Screenshot: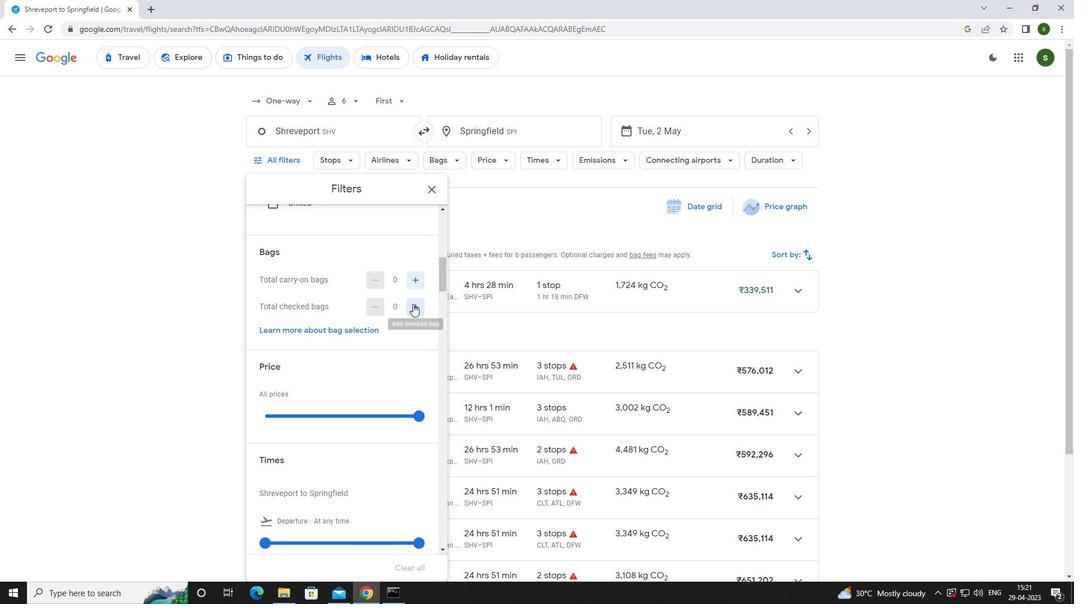 
Action: Mouse pressed left at (413, 304)
Screenshot: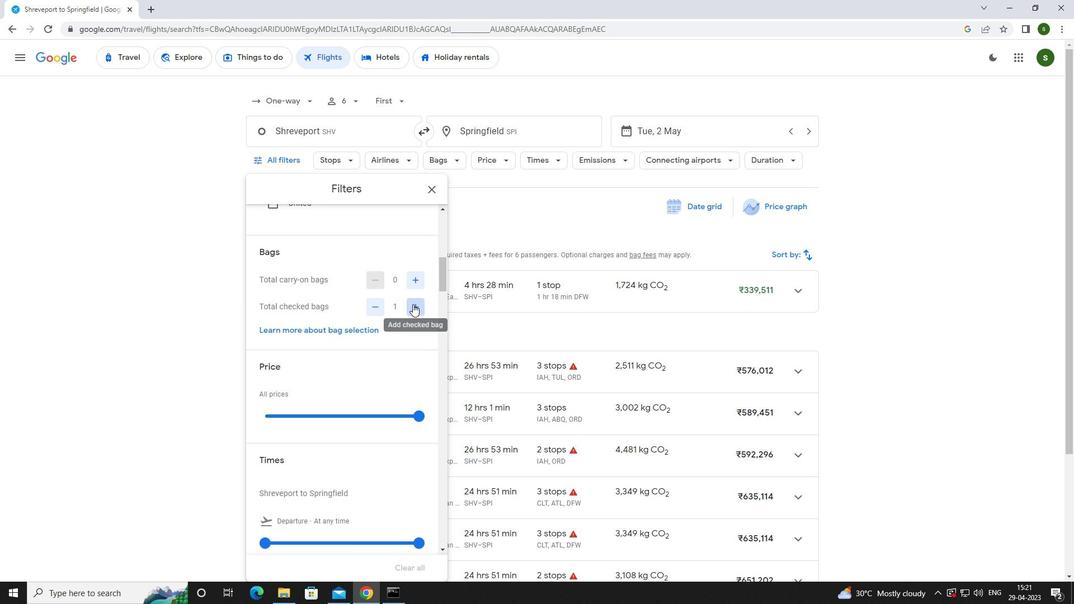 
Action: Mouse pressed left at (413, 304)
Screenshot: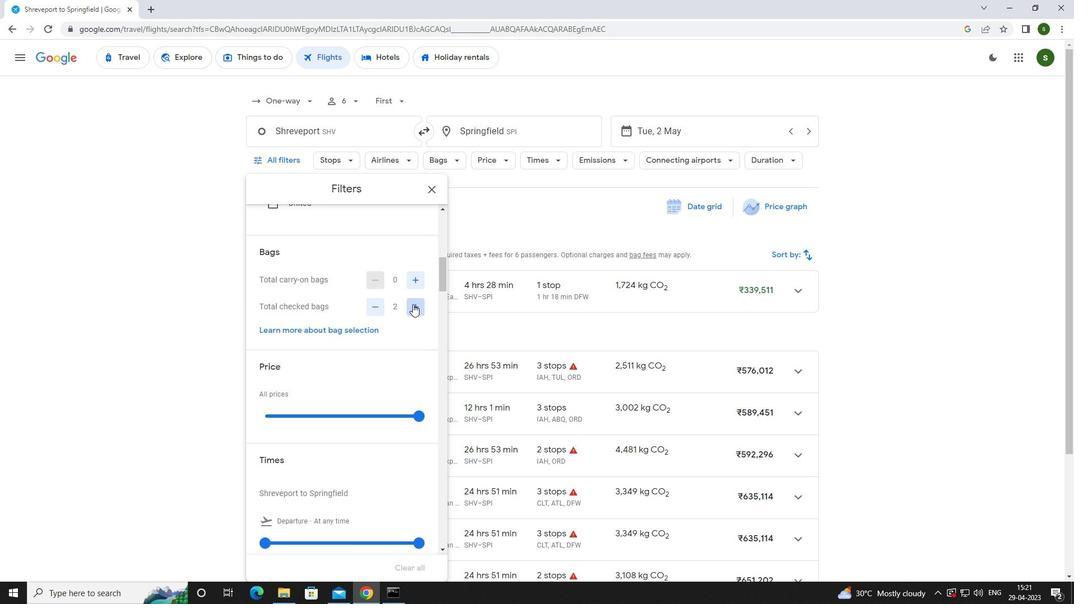 
Action: Mouse pressed left at (413, 304)
Screenshot: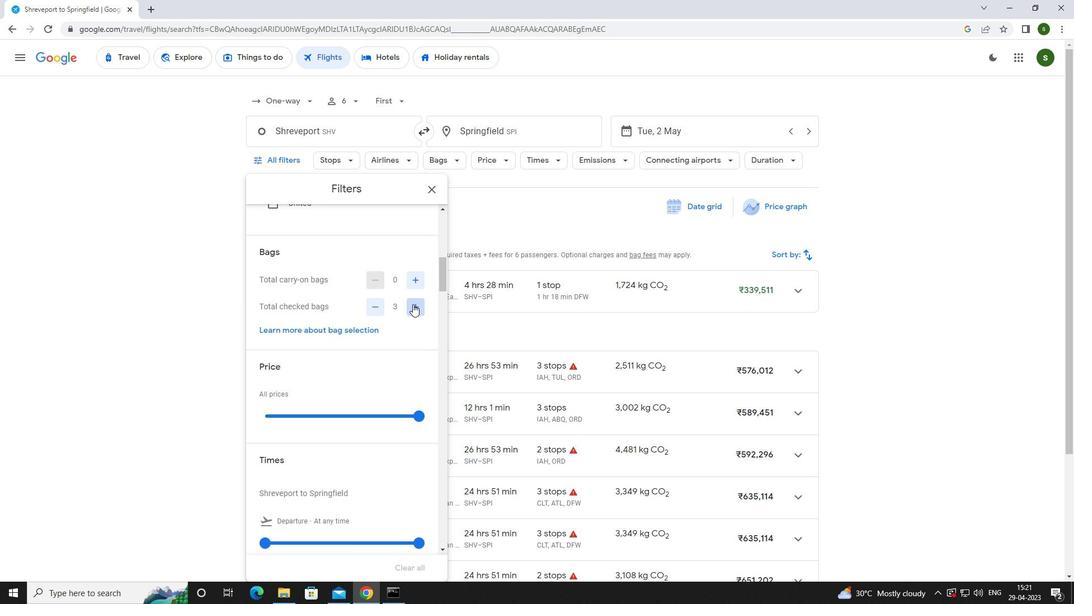 
Action: Mouse pressed left at (413, 304)
Screenshot: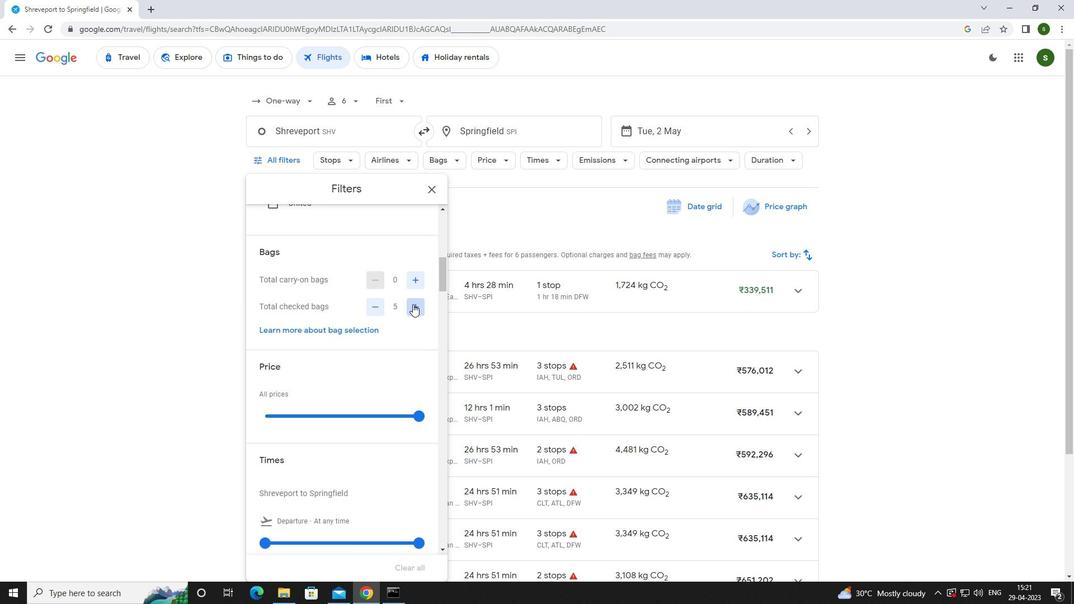 
Action: Mouse pressed left at (413, 304)
Screenshot: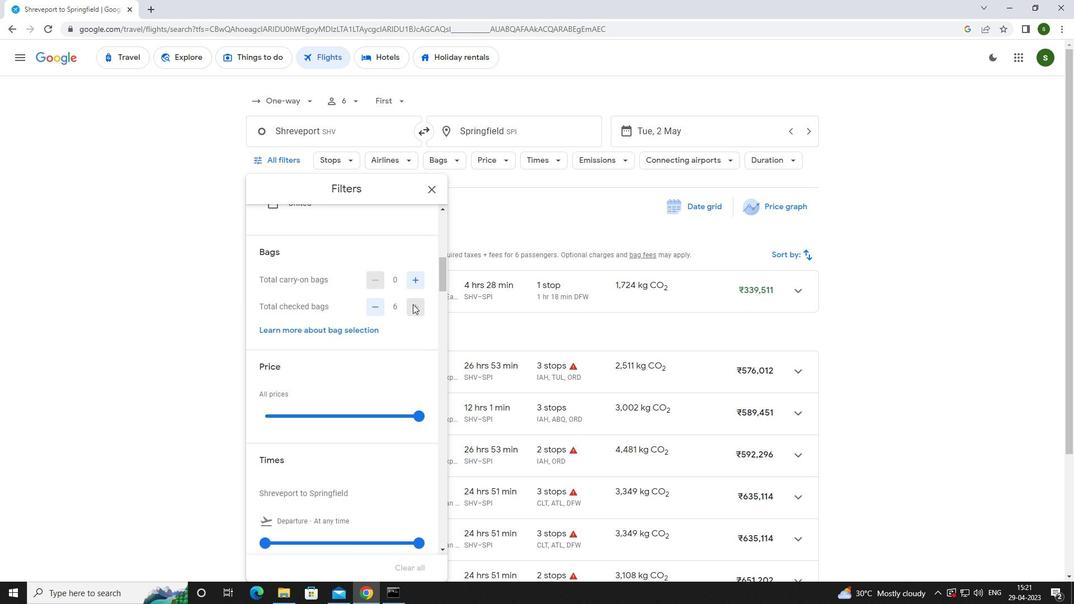 
Action: Mouse moved to (405, 328)
Screenshot: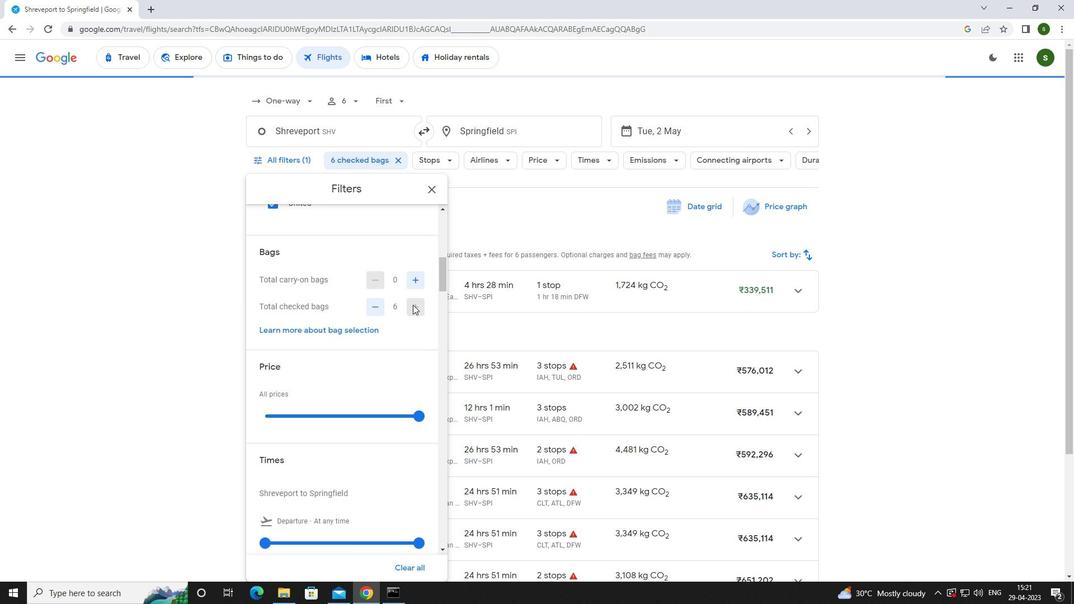 
Action: Mouse scrolled (405, 327) with delta (0, 0)
Screenshot: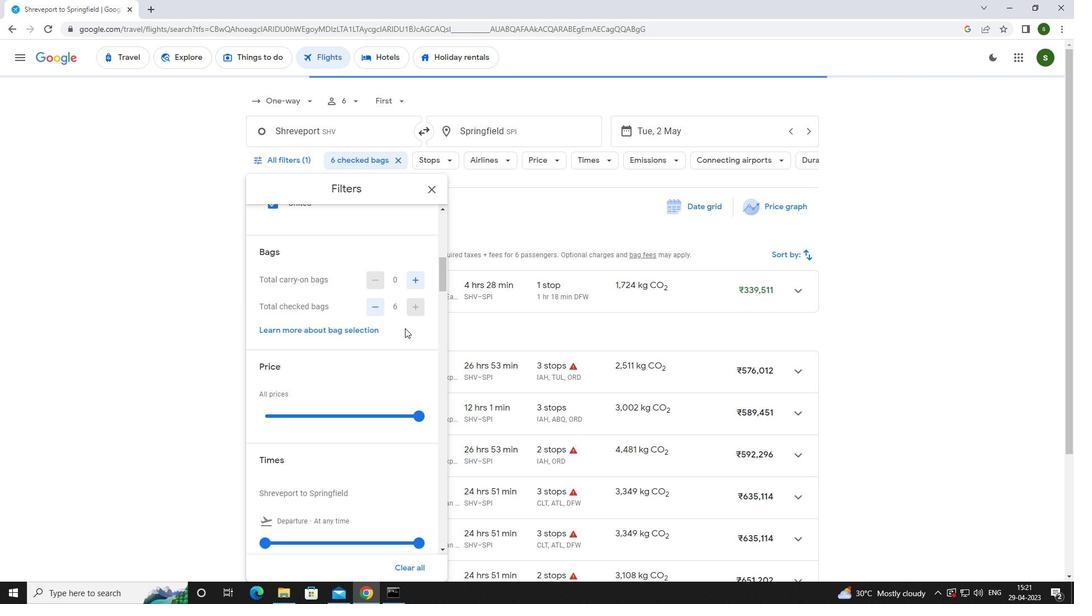 
Action: Mouse scrolled (405, 327) with delta (0, 0)
Screenshot: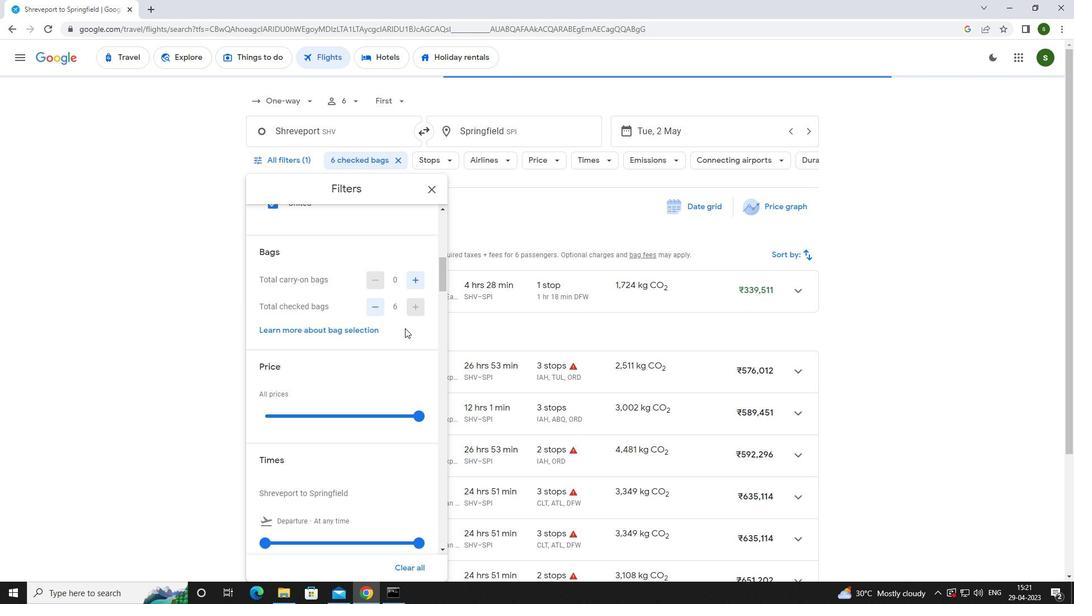 
Action: Mouse moved to (419, 308)
Screenshot: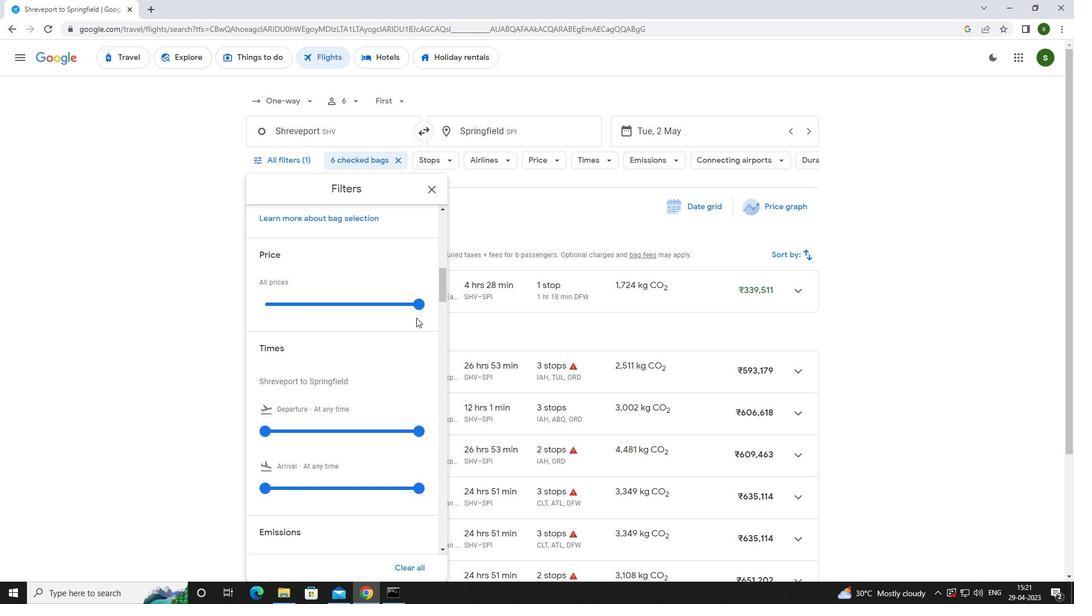 
Action: Mouse pressed left at (419, 308)
Screenshot: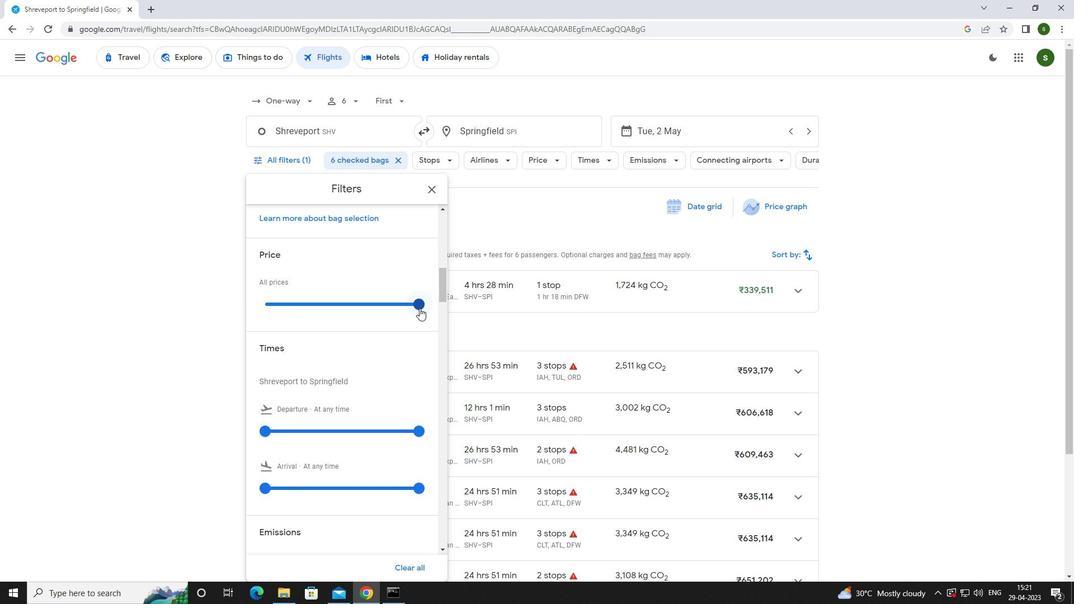 
Action: Mouse moved to (312, 331)
Screenshot: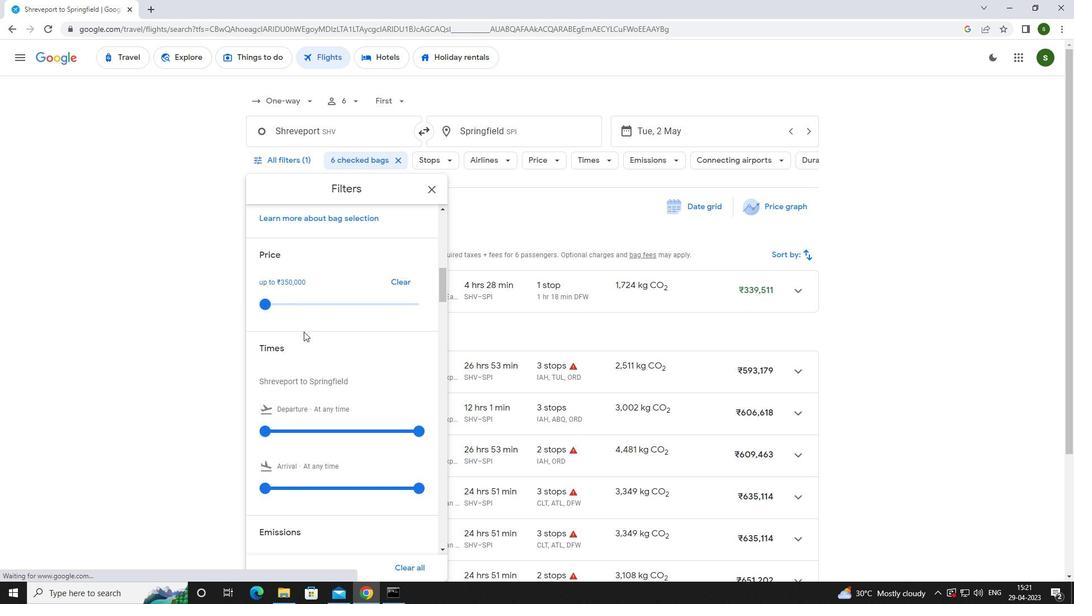 
Action: Mouse scrolled (312, 331) with delta (0, 0)
Screenshot: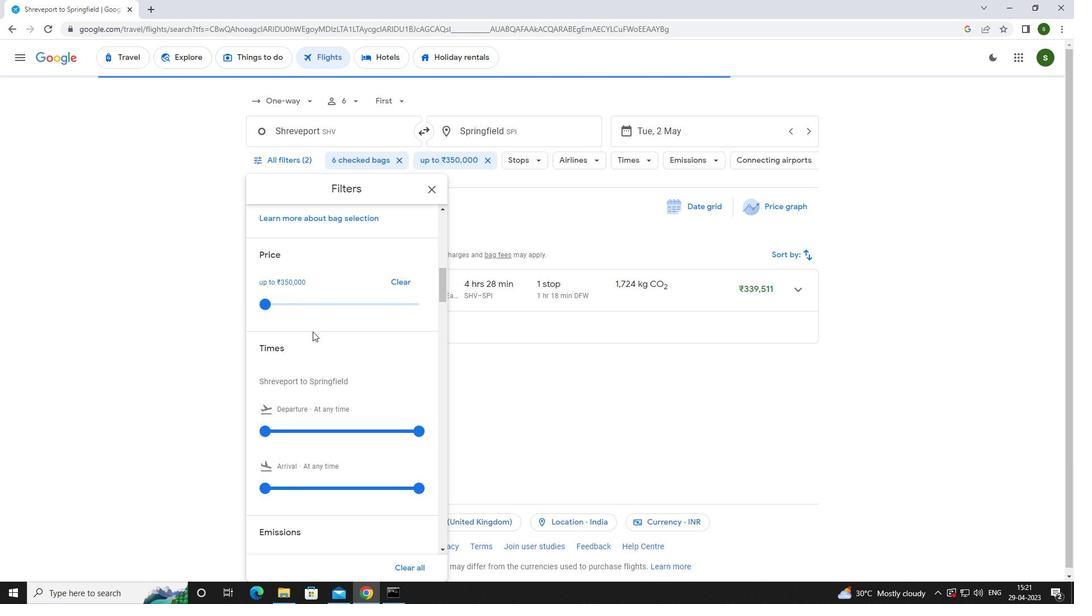 
Action: Mouse scrolled (312, 331) with delta (0, 0)
Screenshot: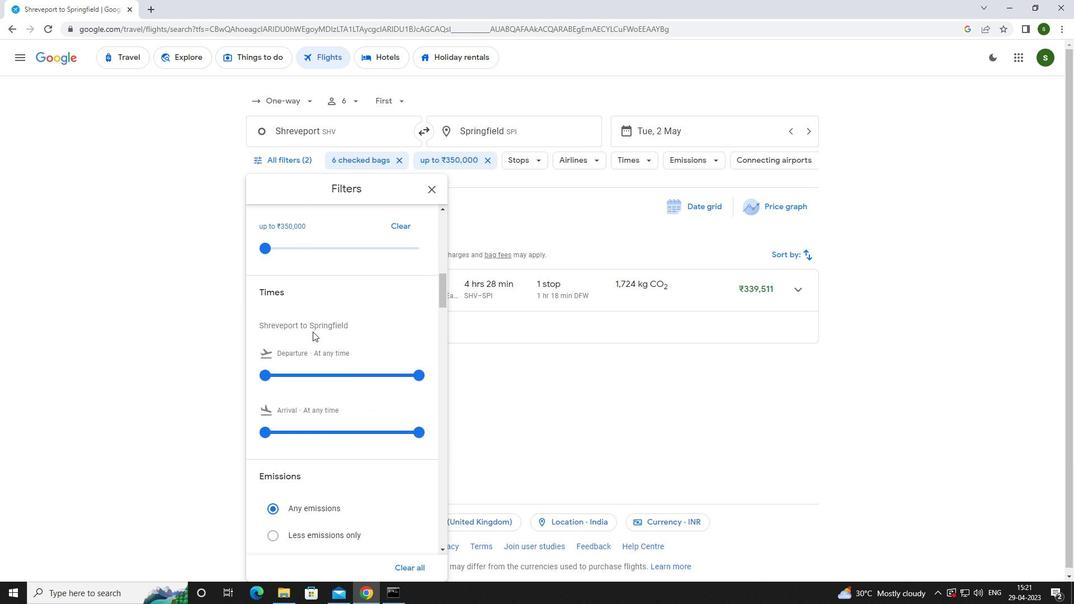 
Action: Mouse moved to (266, 319)
Screenshot: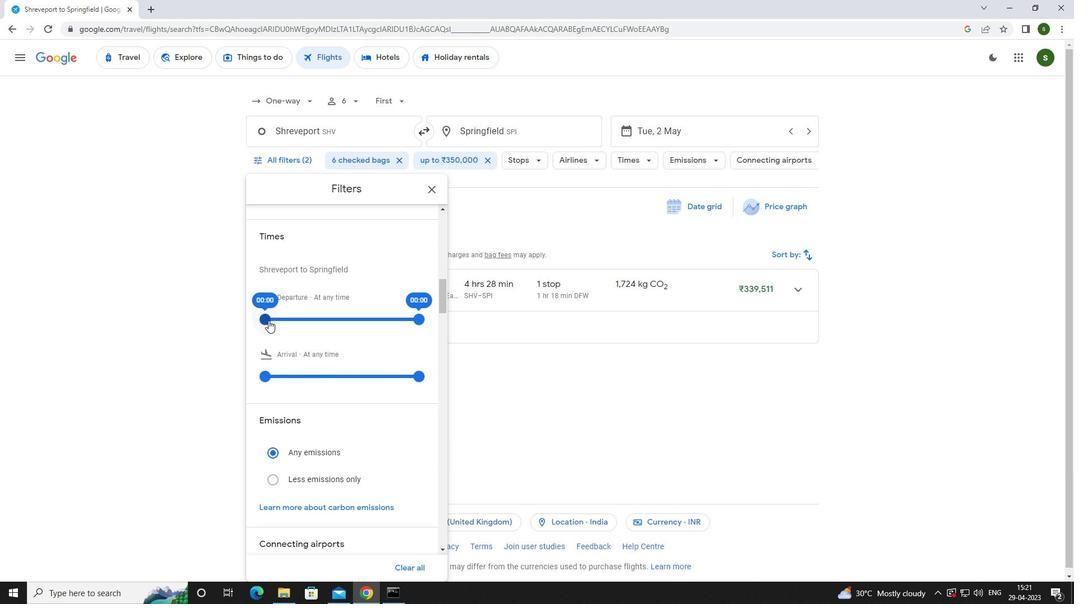
Action: Mouse pressed left at (266, 319)
Screenshot: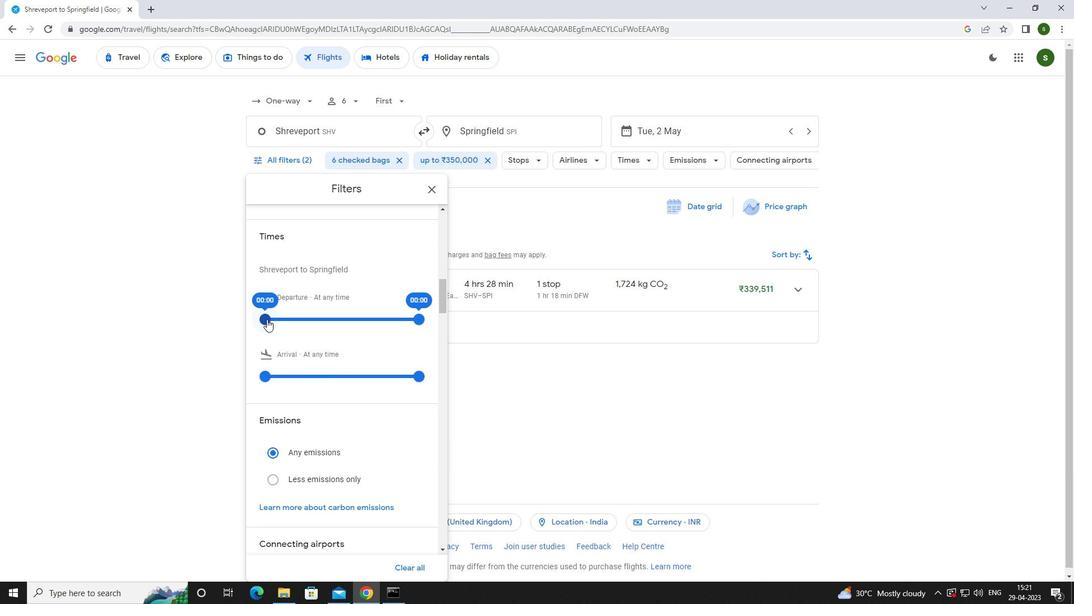 
Action: Mouse moved to (485, 352)
Screenshot: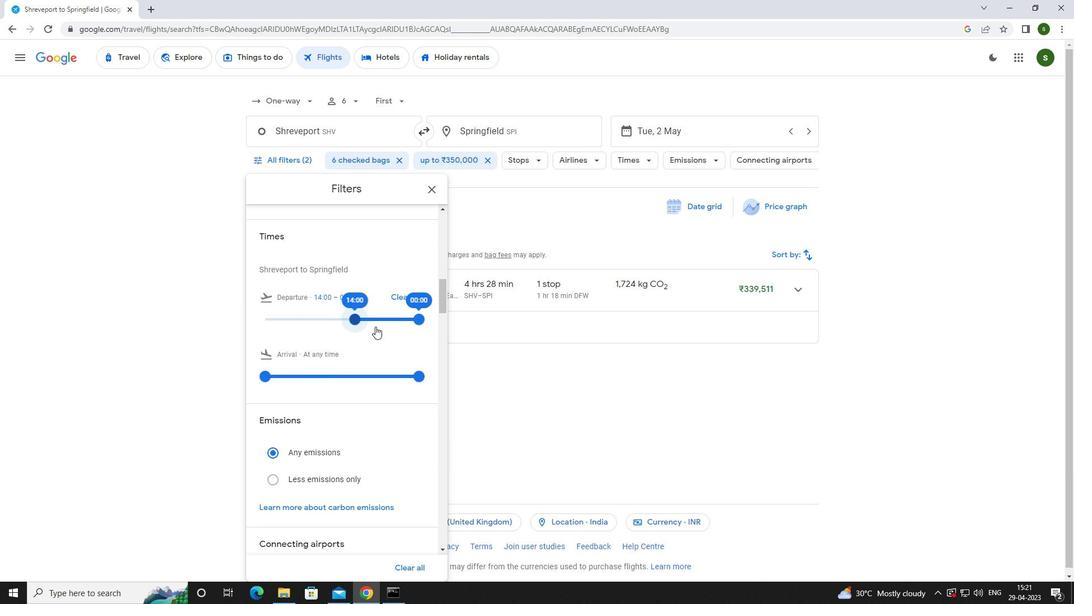 
Action: Mouse pressed left at (485, 352)
Screenshot: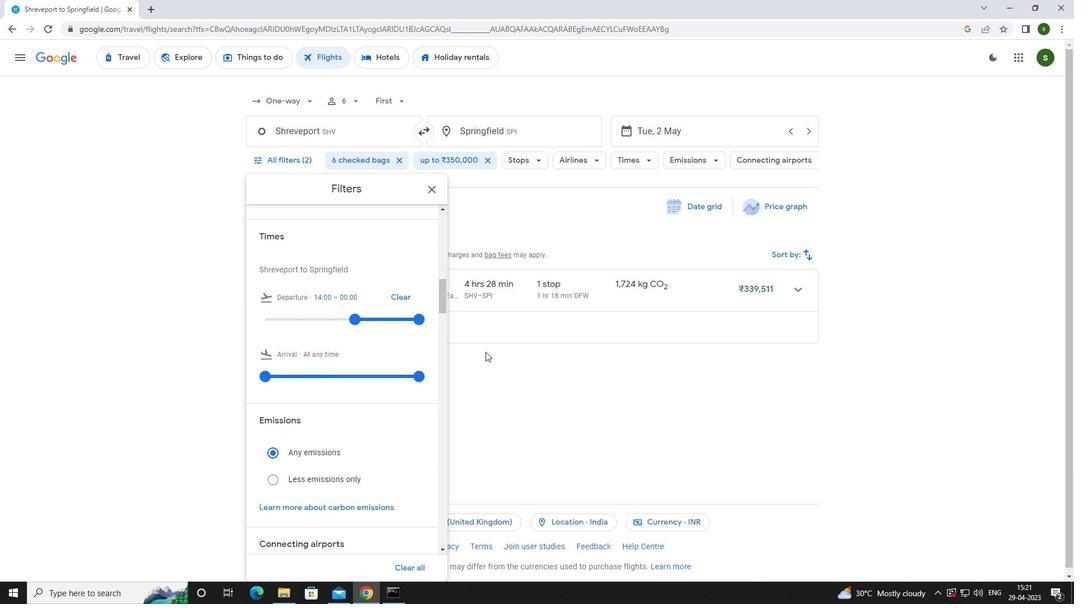 
